 Task: Open Card Scuba Diving Review in Board Sales Team Incentive Programs to Workspace Content Management Systems and add a team member Softage.2@softage.net, a label Yellow, a checklist Boating, an attachment from your google drive, a color Yellow and finally, add a card description 'Plan and execute company team-building retreat with a focus on personal growth' and a comment 'Let us make sure we have a clear understanding of the resources and budget available for this task, ensuring that we can execute it effectively.'. Add a start date 'Jan 02, 1900' with a due date 'Jan 09, 1900'
Action: Mouse moved to (81, 341)
Screenshot: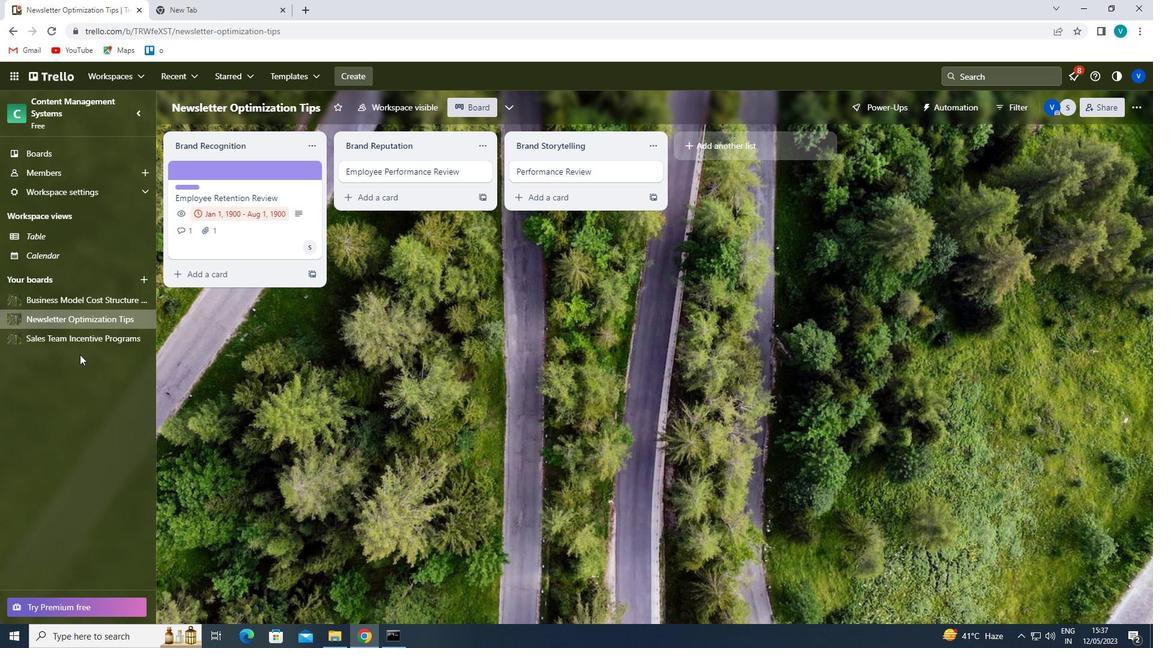 
Action: Mouse pressed left at (81, 341)
Screenshot: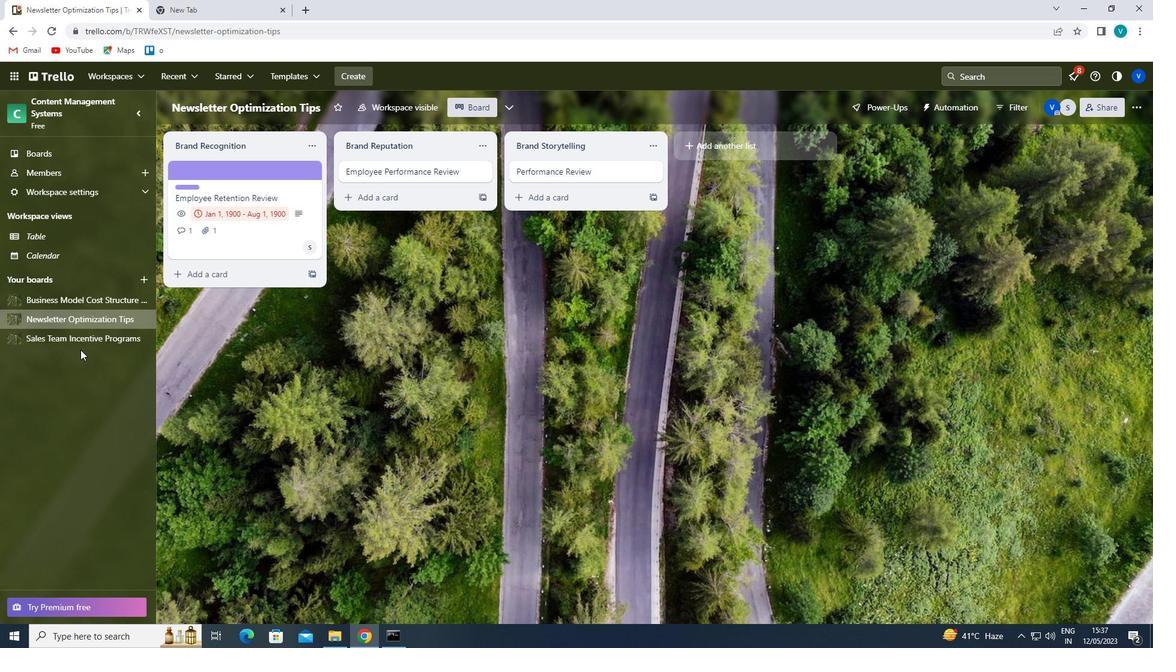 
Action: Mouse moved to (239, 171)
Screenshot: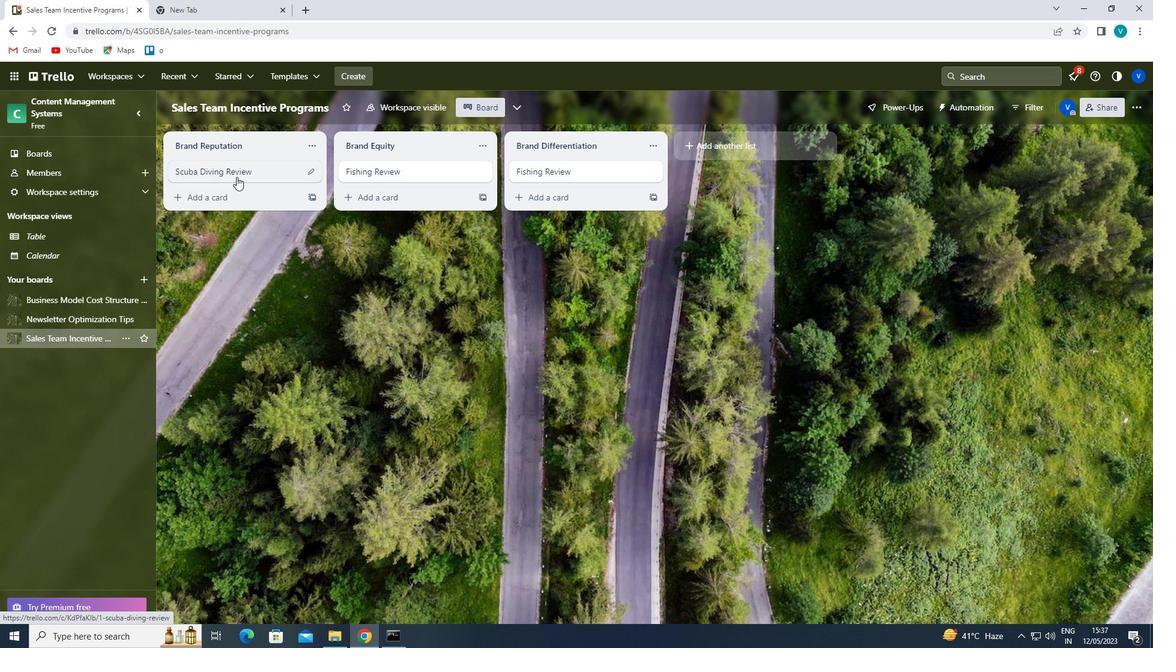 
Action: Mouse pressed left at (239, 171)
Screenshot: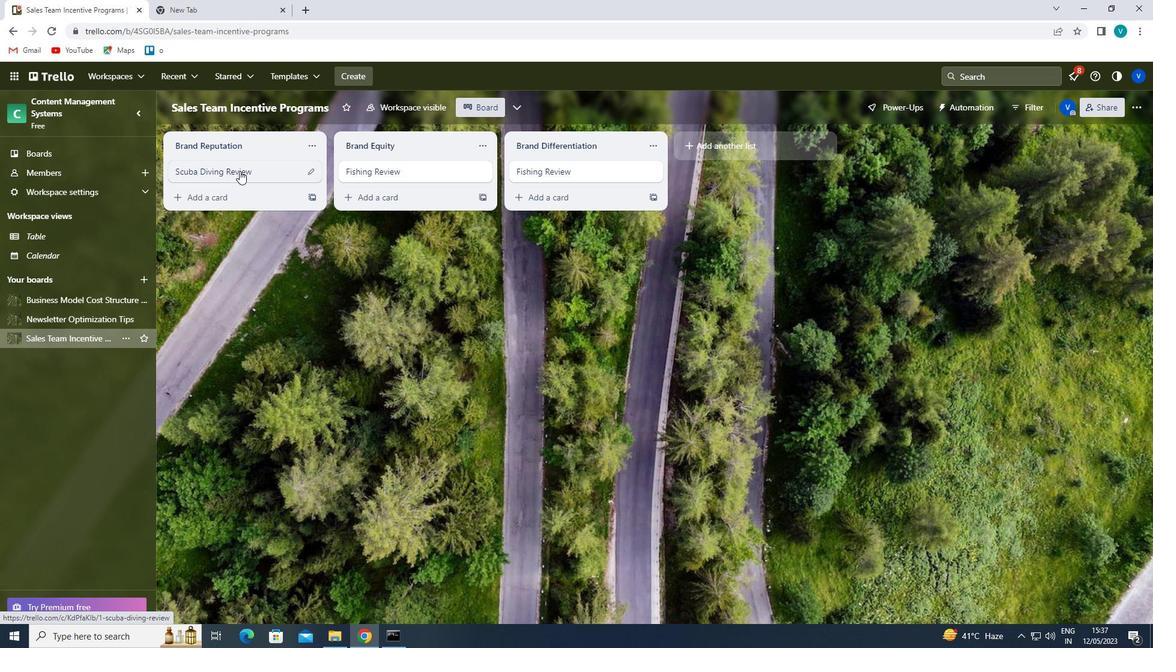 
Action: Mouse moved to (717, 168)
Screenshot: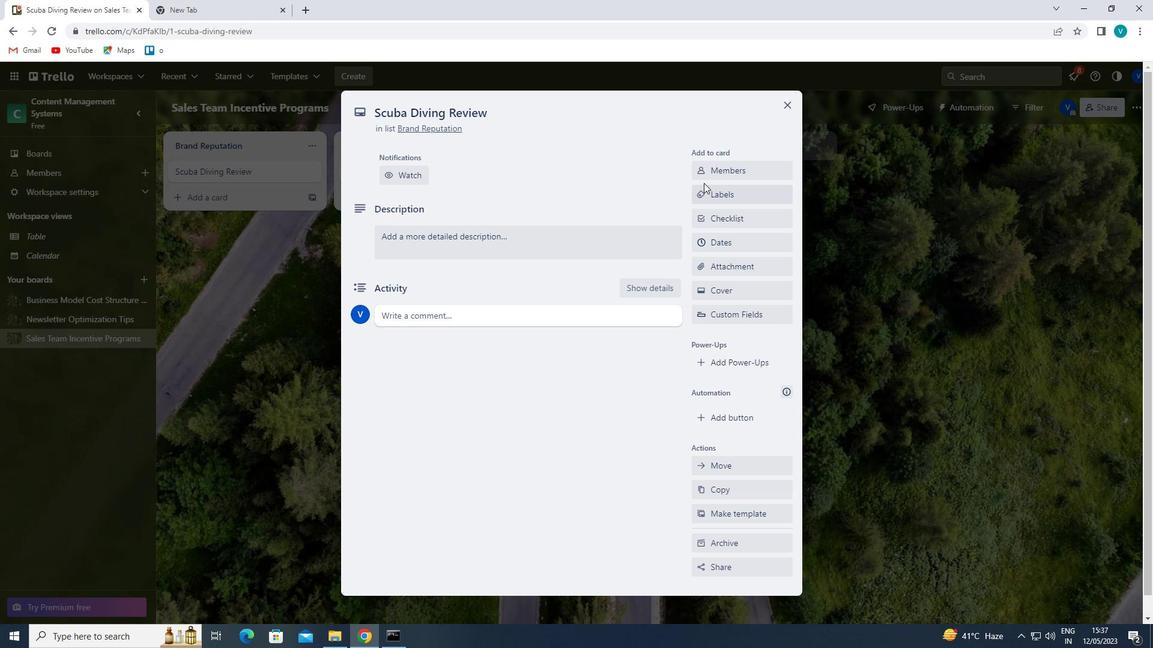
Action: Mouse pressed left at (717, 168)
Screenshot: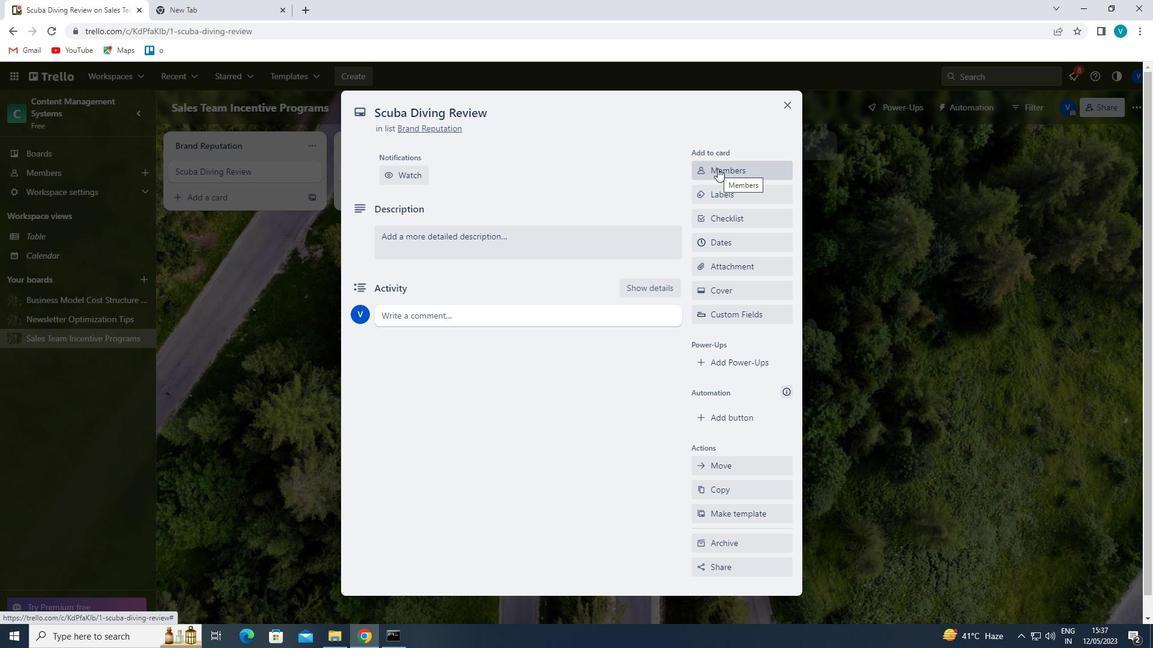 
Action: Mouse moved to (719, 221)
Screenshot: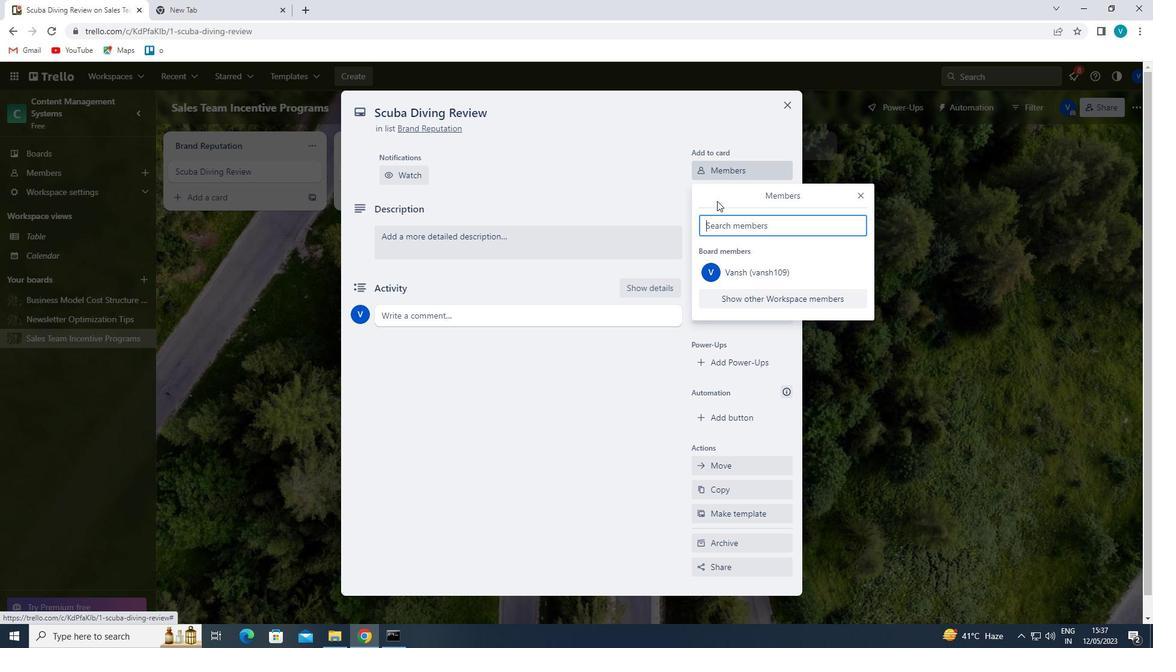 
Action: Mouse pressed left at (719, 221)
Screenshot: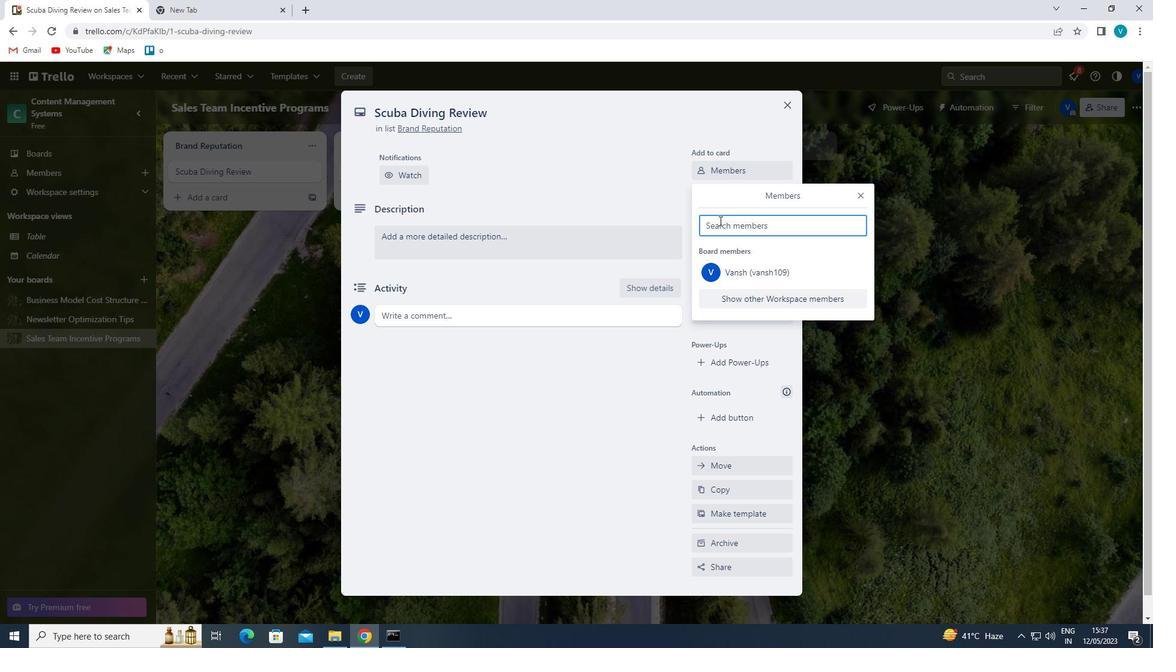 
Action: Key pressed <Key.shift>SOFTAGE.
Screenshot: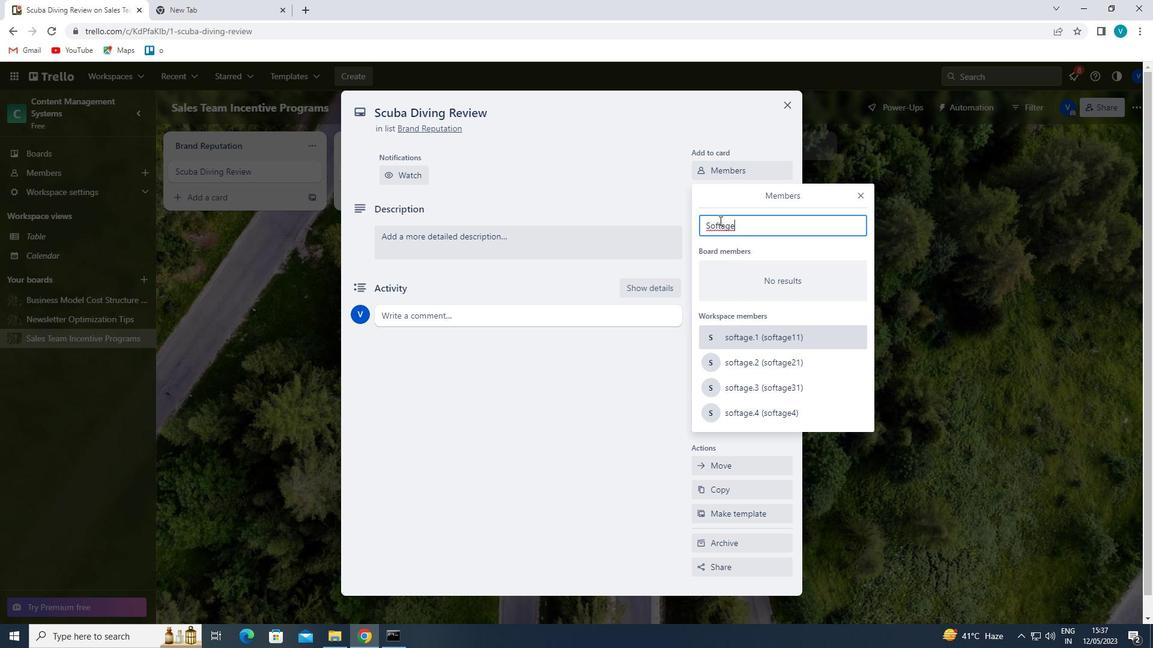 
Action: Mouse moved to (789, 361)
Screenshot: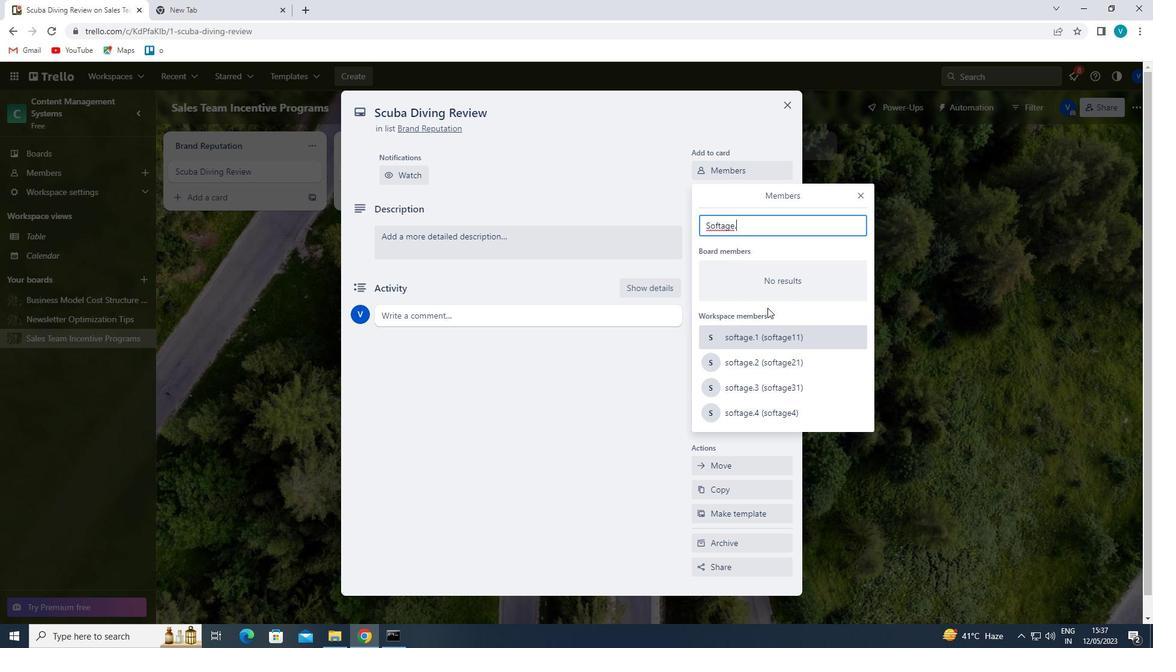 
Action: Mouse pressed left at (789, 361)
Screenshot: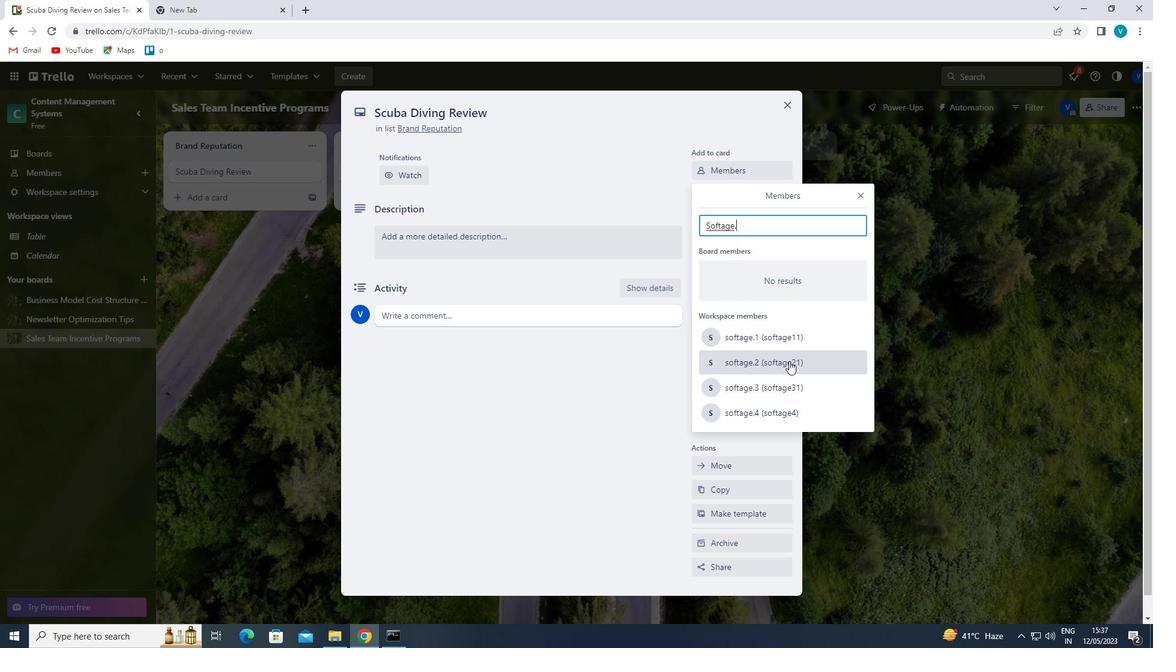 
Action: Mouse moved to (856, 195)
Screenshot: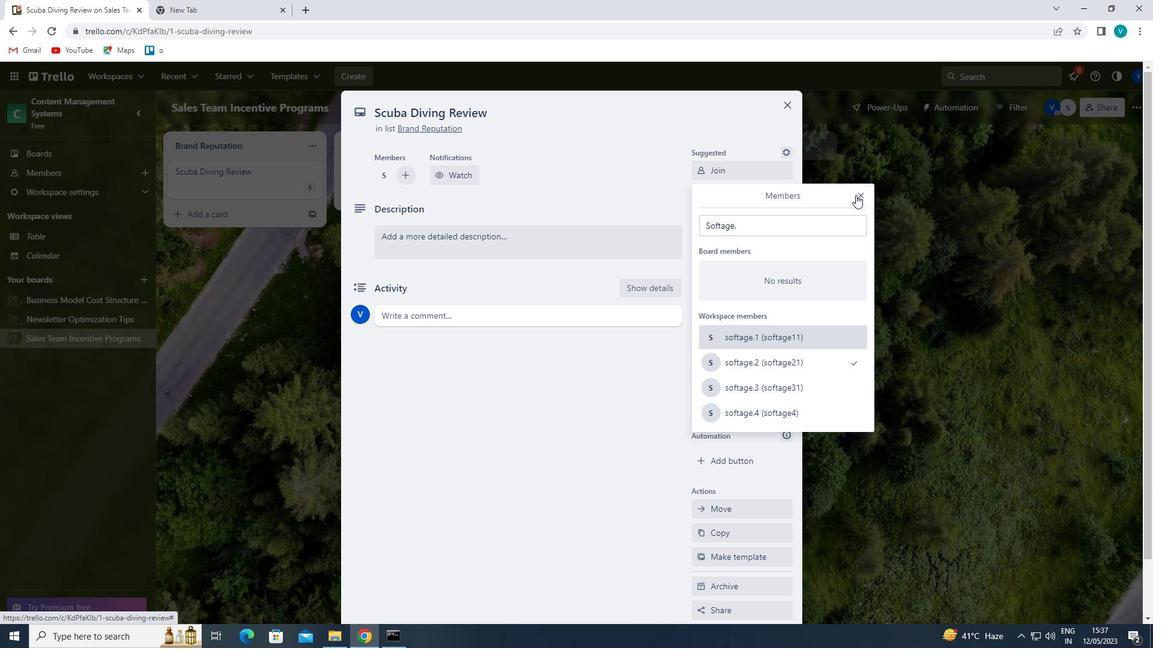 
Action: Mouse pressed left at (856, 195)
Screenshot: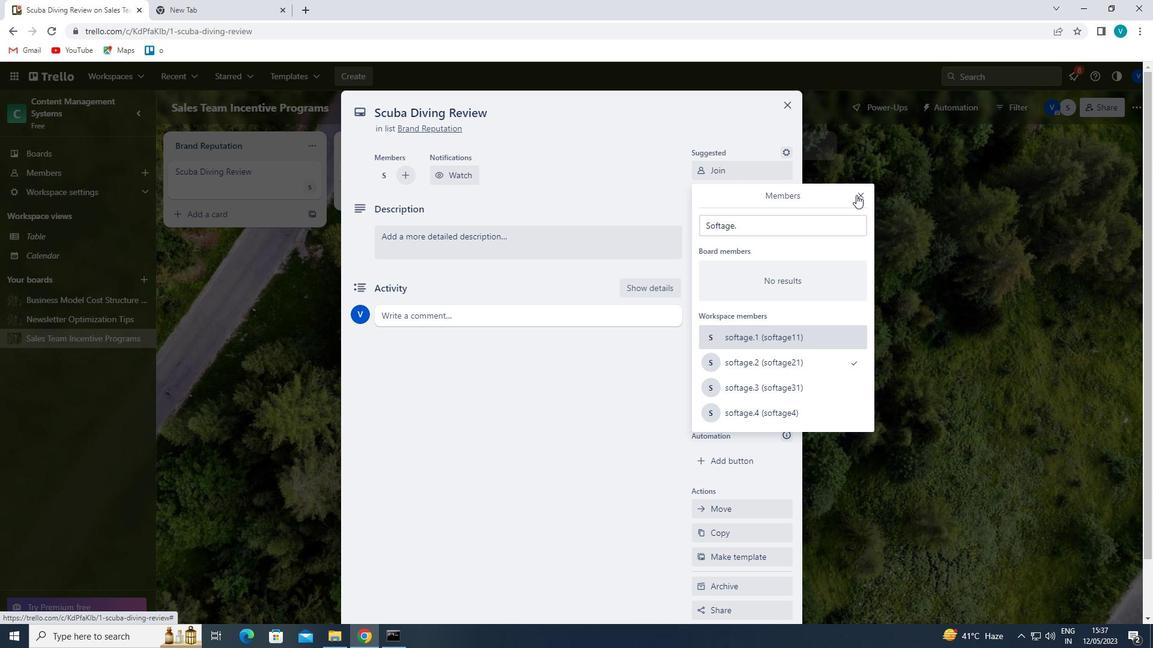 
Action: Mouse moved to (744, 235)
Screenshot: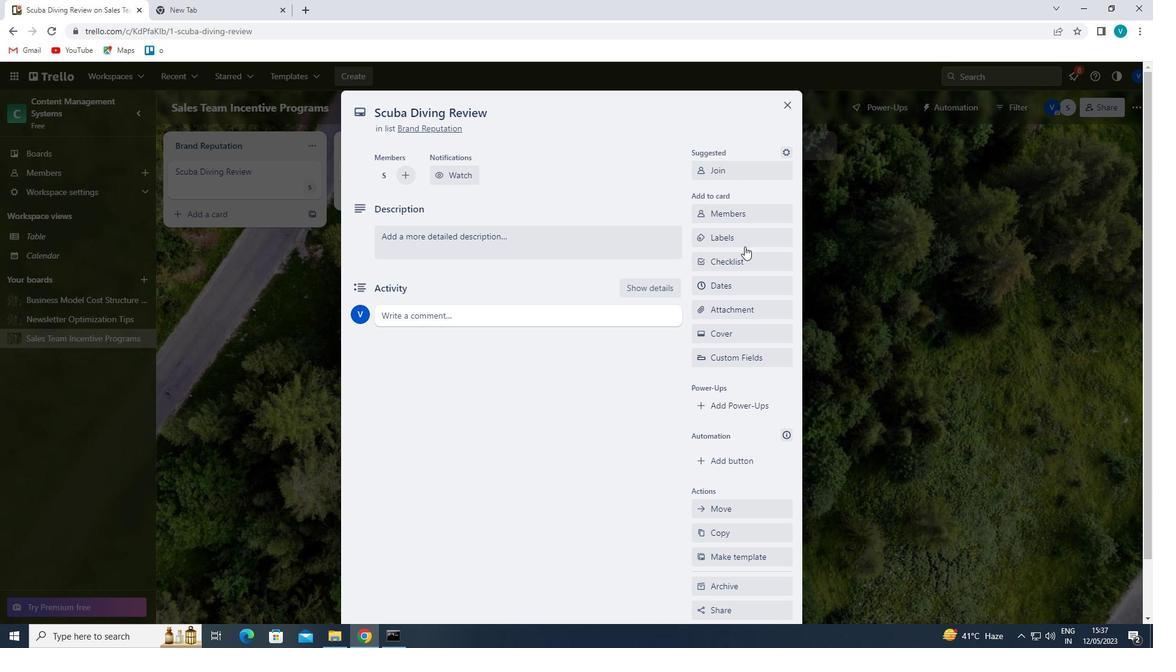 
Action: Mouse pressed left at (744, 235)
Screenshot: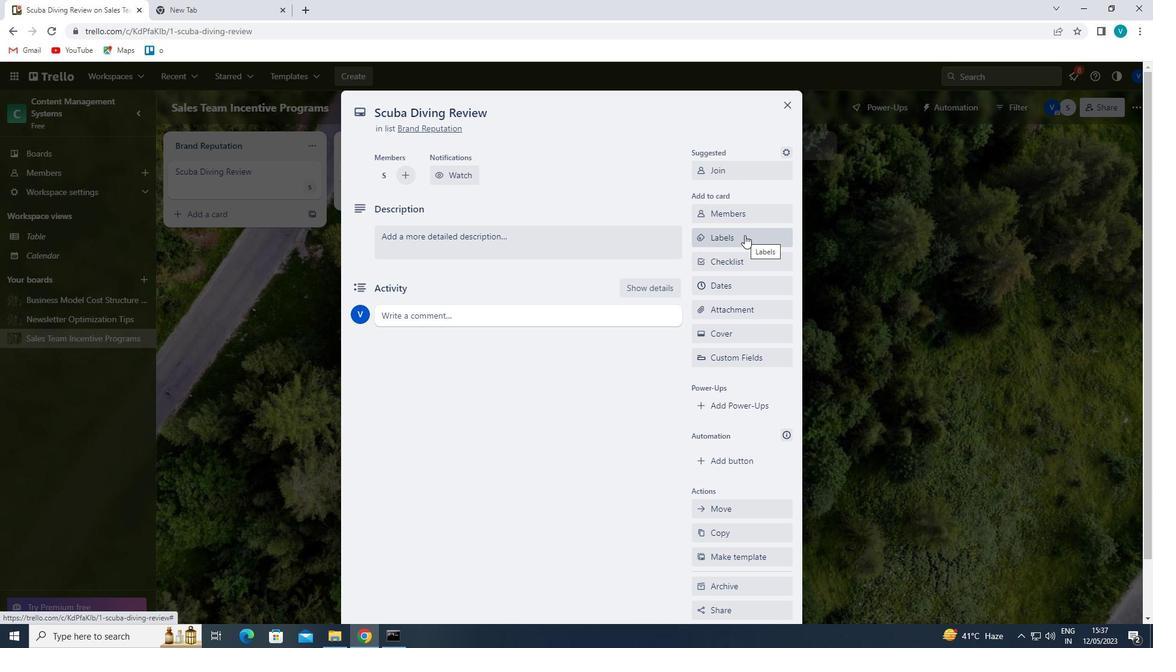 
Action: Mouse moved to (760, 358)
Screenshot: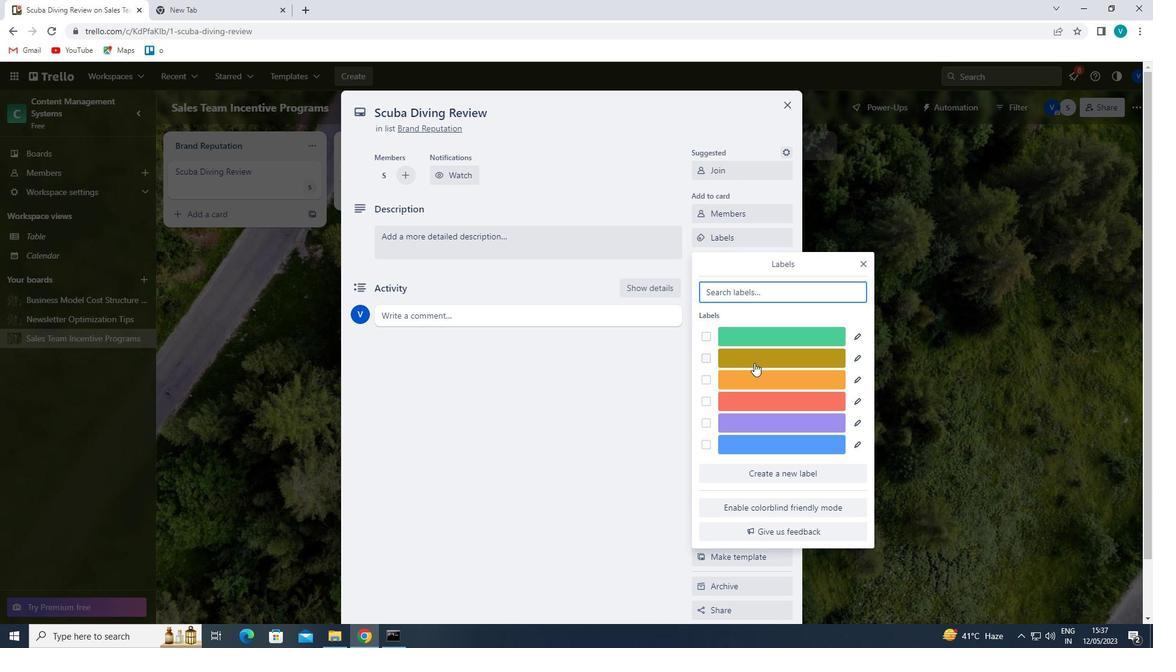 
Action: Mouse pressed left at (760, 358)
Screenshot: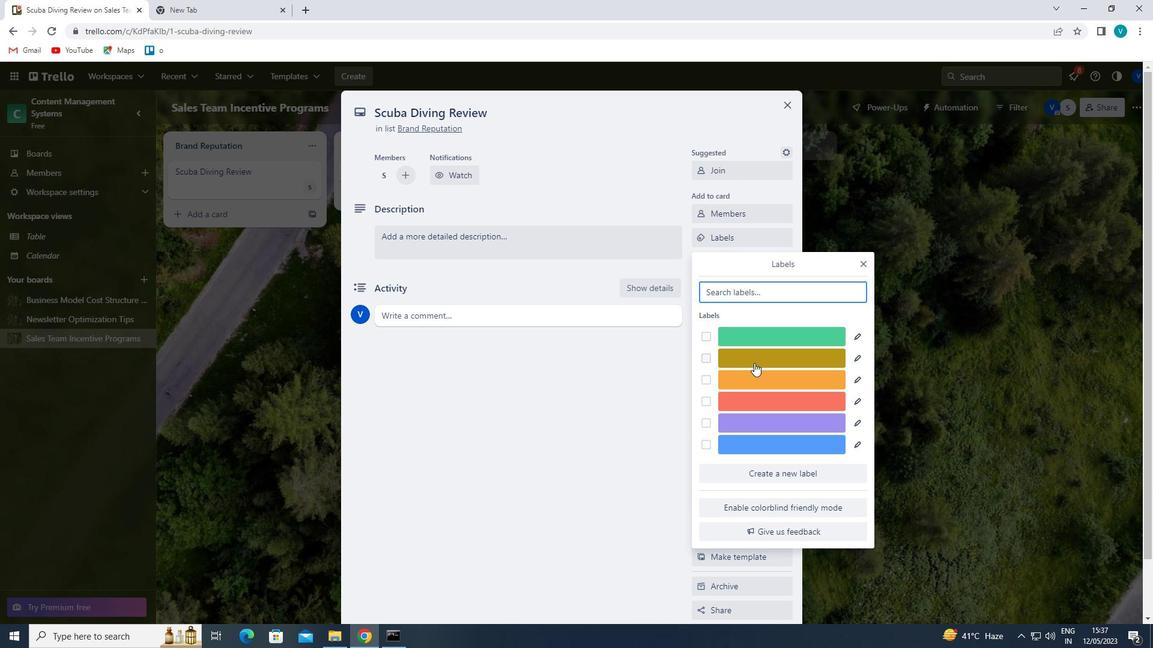
Action: Mouse moved to (860, 263)
Screenshot: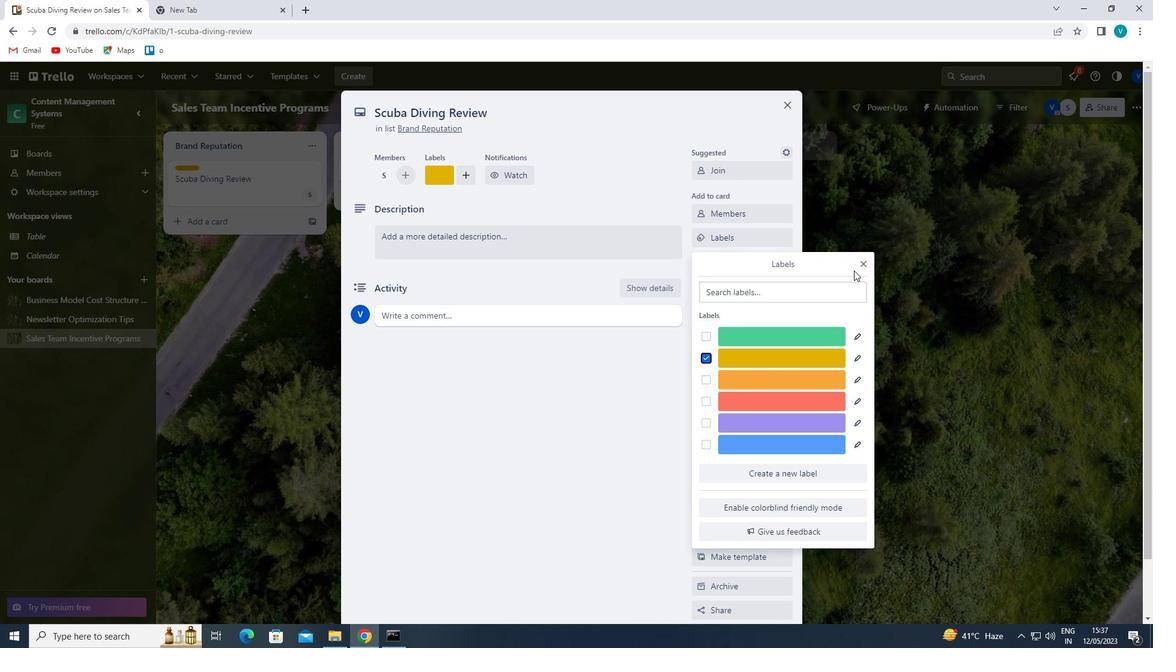 
Action: Mouse pressed left at (860, 263)
Screenshot: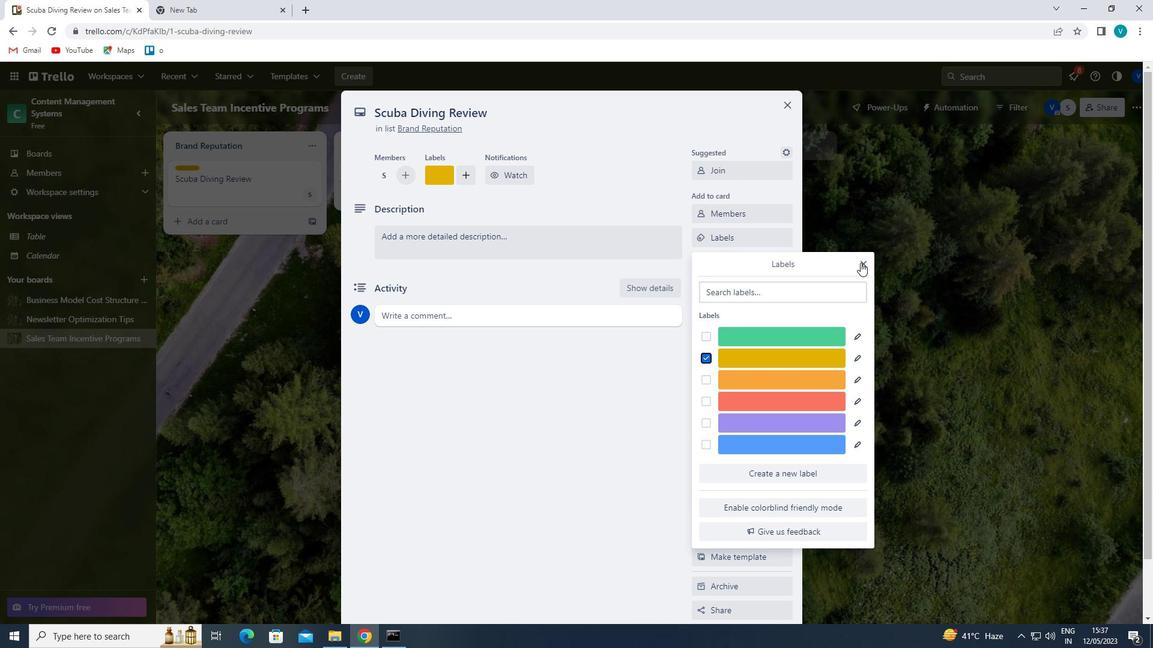 
Action: Mouse moved to (752, 264)
Screenshot: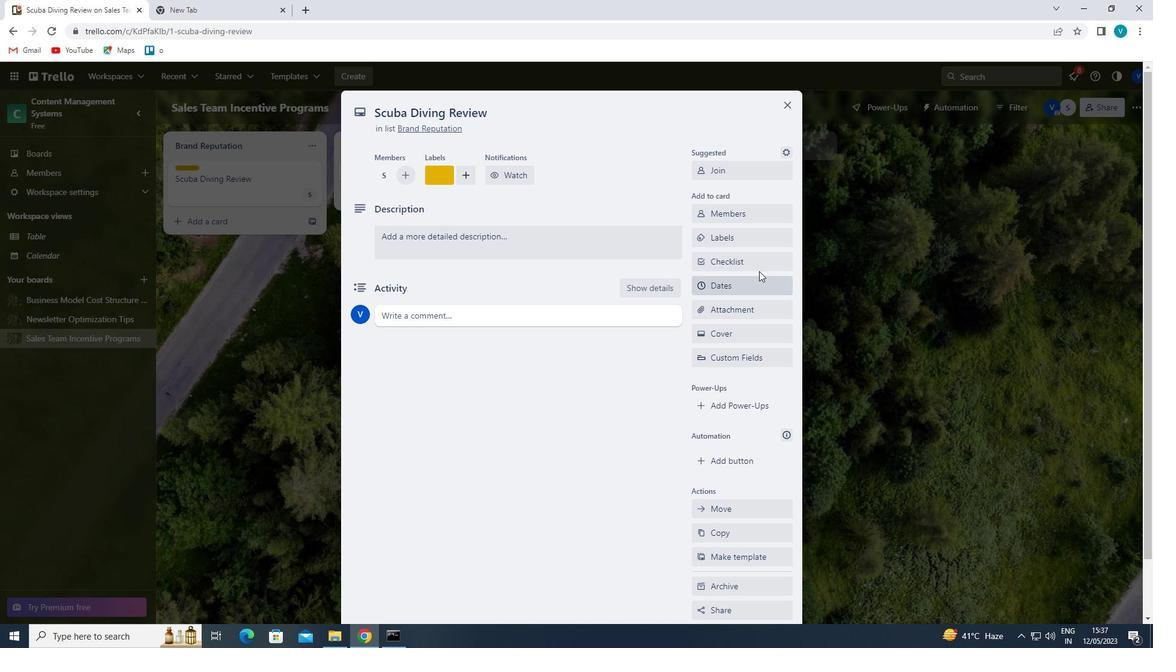 
Action: Mouse pressed left at (752, 264)
Screenshot: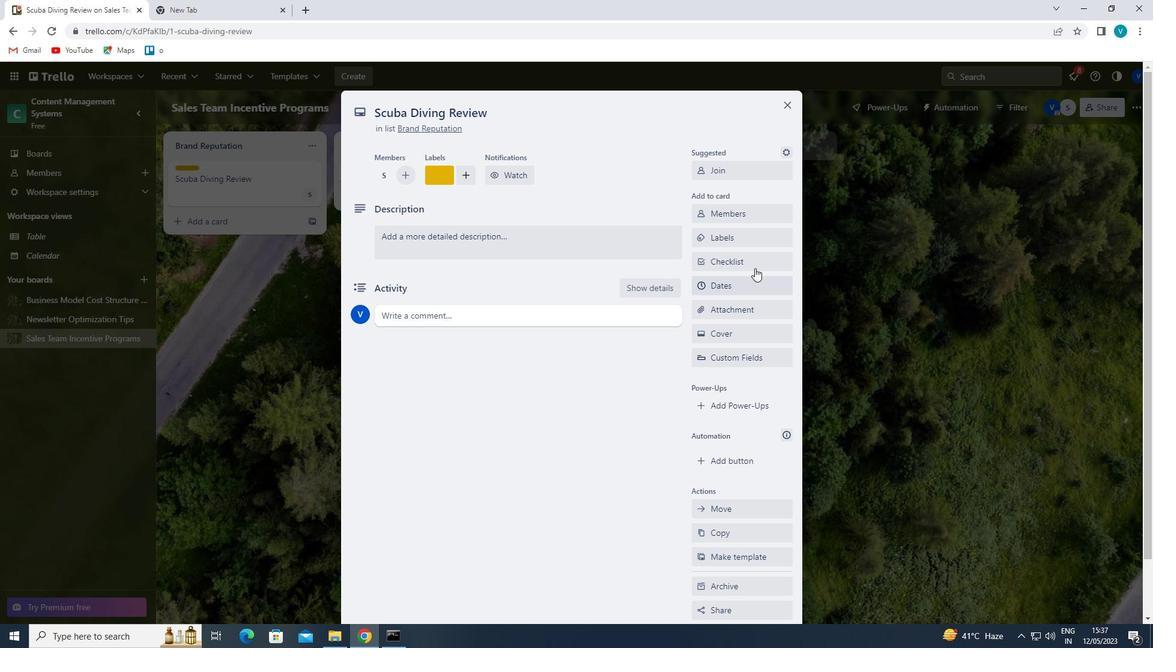 
Action: Key pressed <Key.shift>BOATING
Screenshot: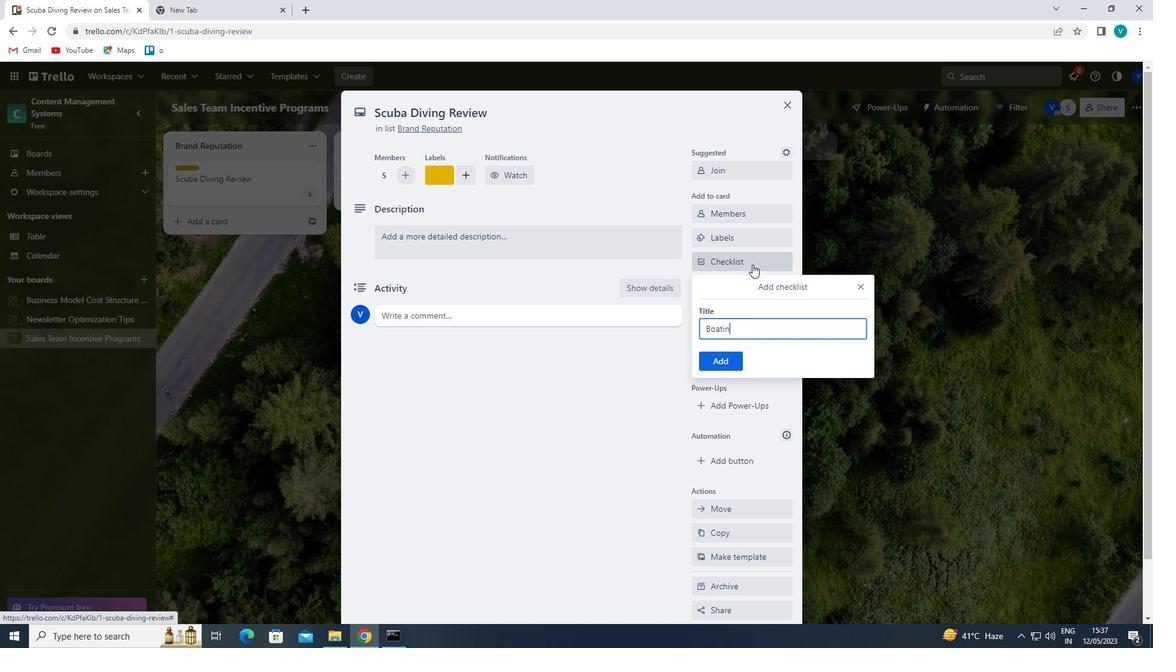 
Action: Mouse moved to (726, 353)
Screenshot: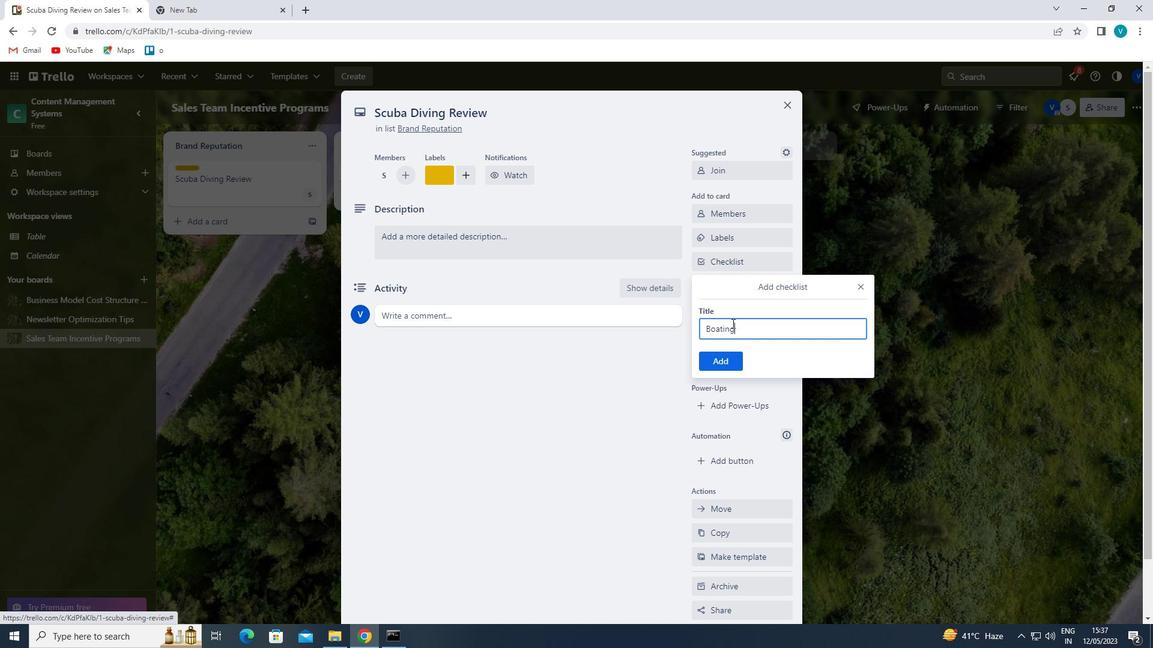 
Action: Mouse pressed left at (726, 353)
Screenshot: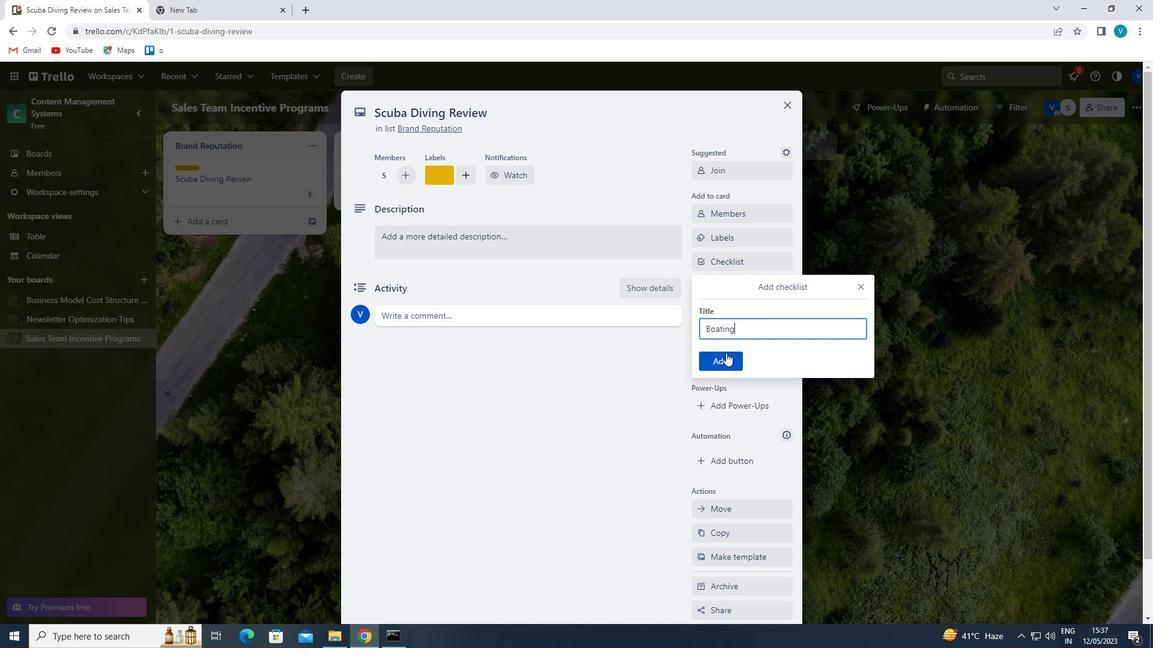 
Action: Mouse moved to (738, 308)
Screenshot: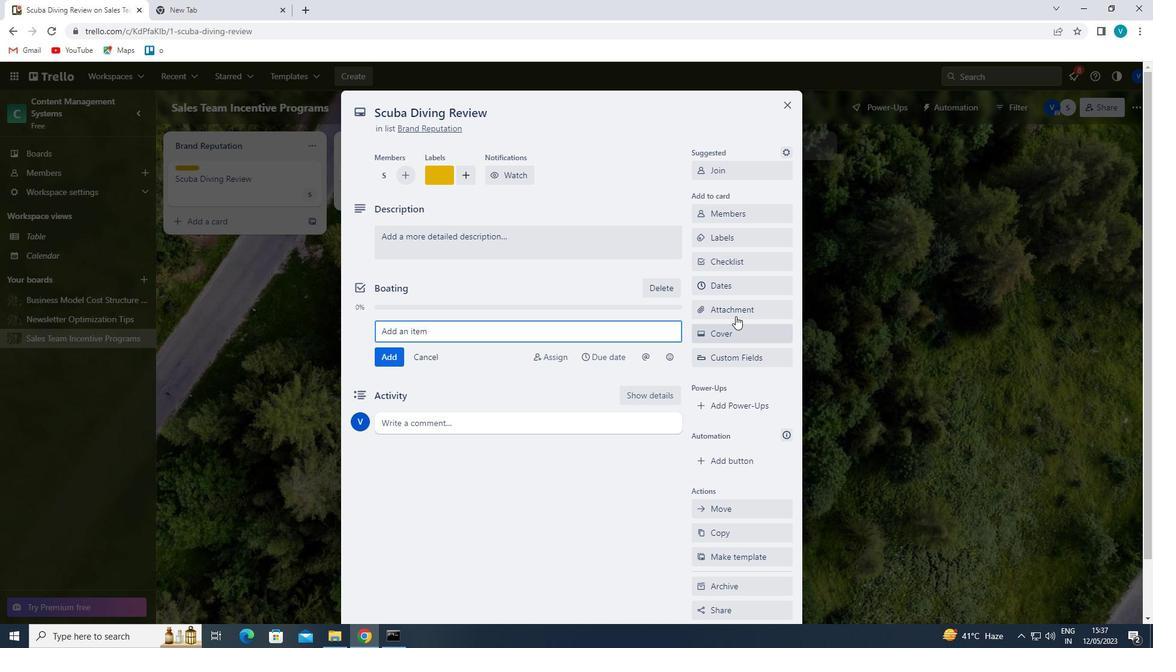 
Action: Mouse pressed left at (738, 308)
Screenshot: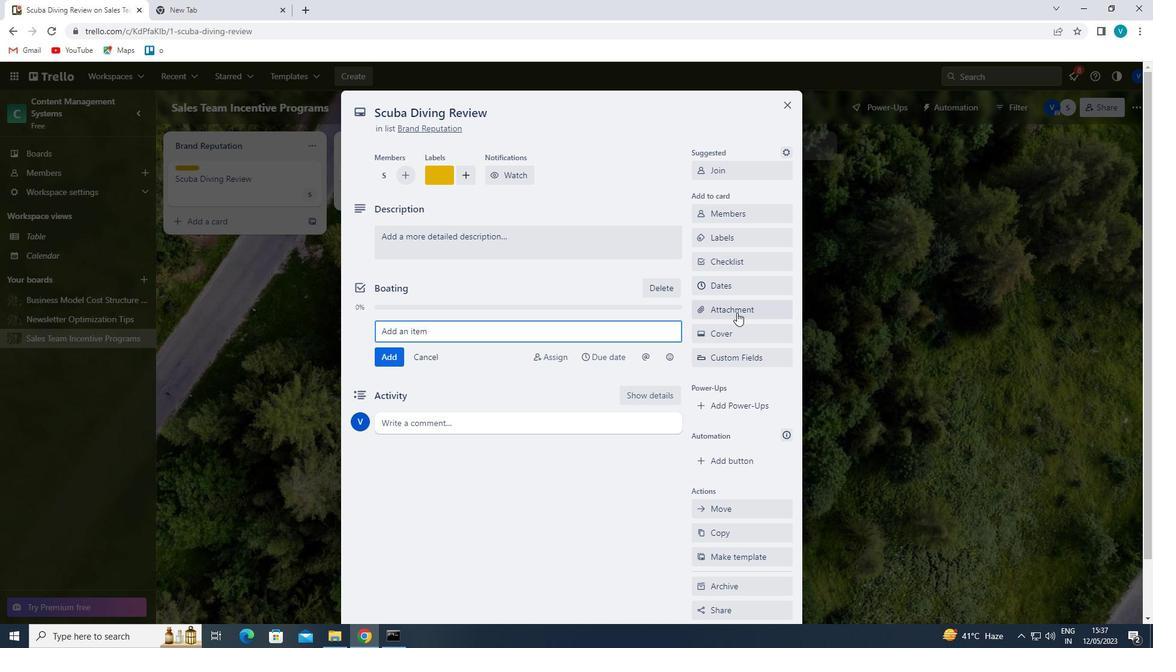 
Action: Mouse moved to (732, 403)
Screenshot: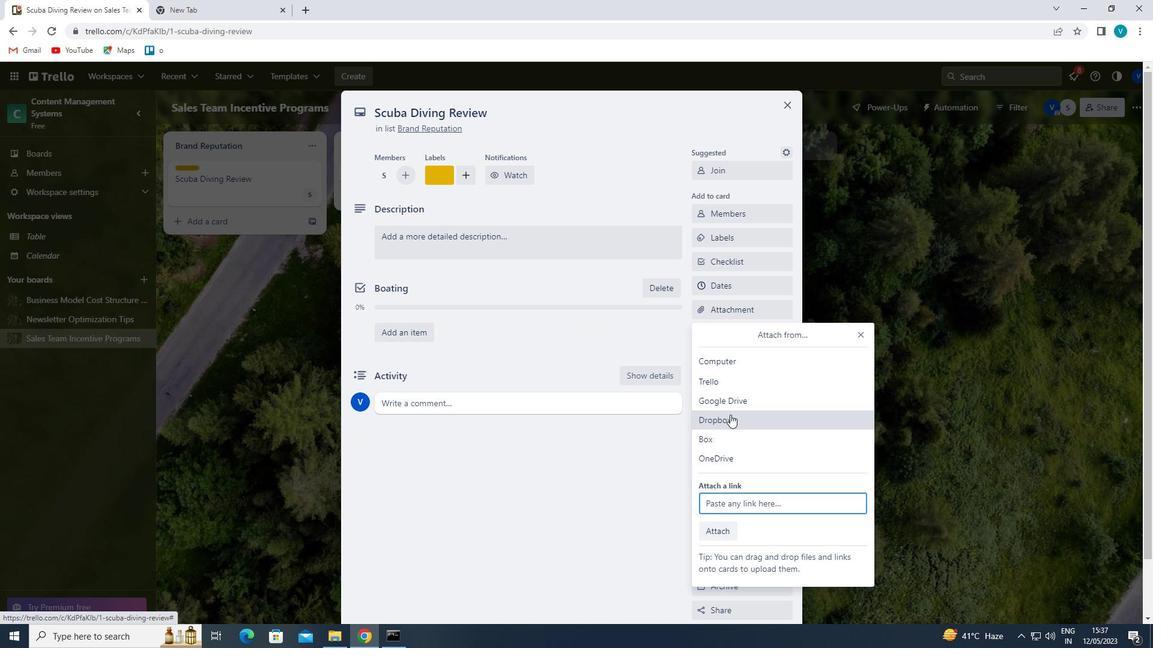 
Action: Mouse pressed left at (732, 403)
Screenshot: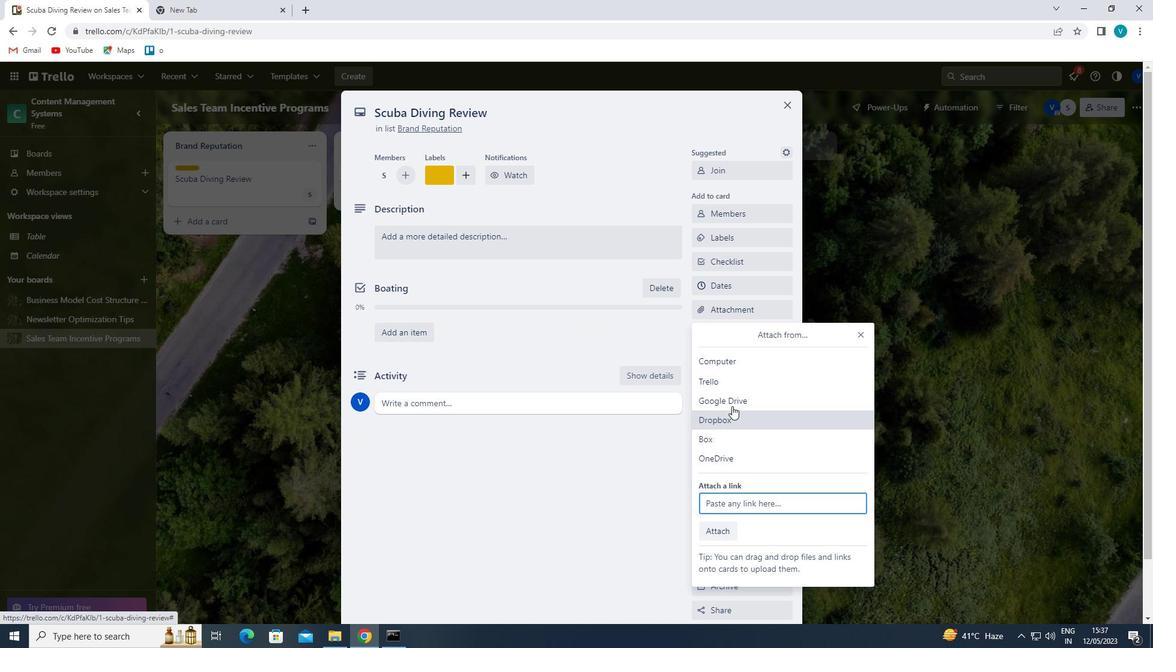 
Action: Mouse moved to (698, 338)
Screenshot: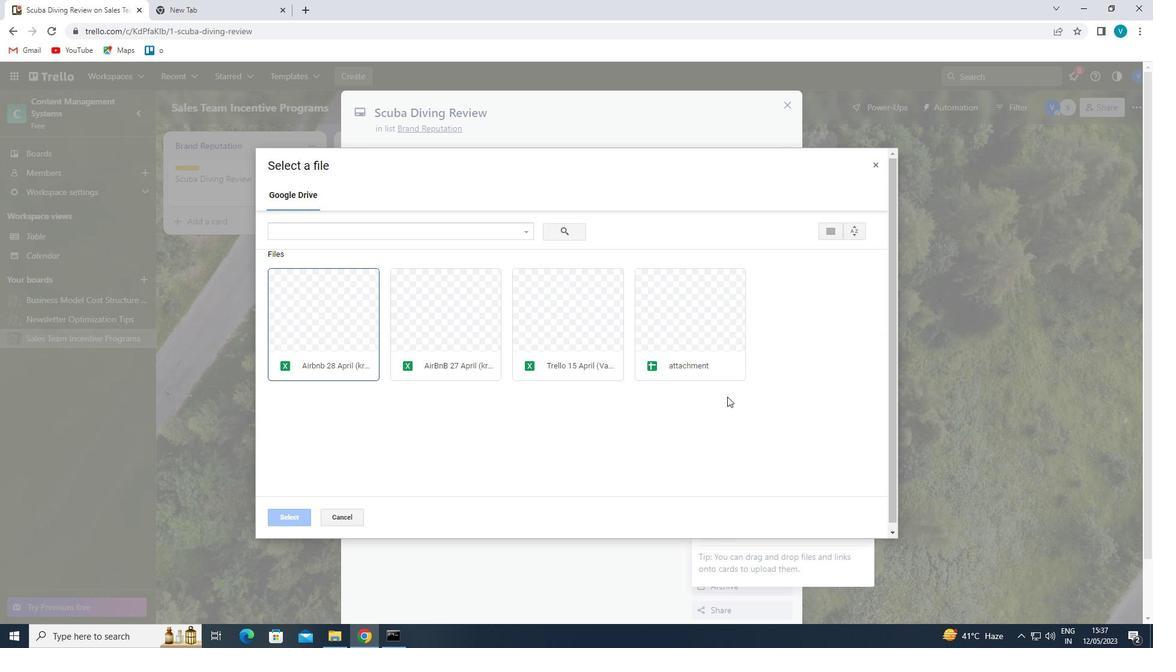 
Action: Mouse pressed left at (698, 338)
Screenshot: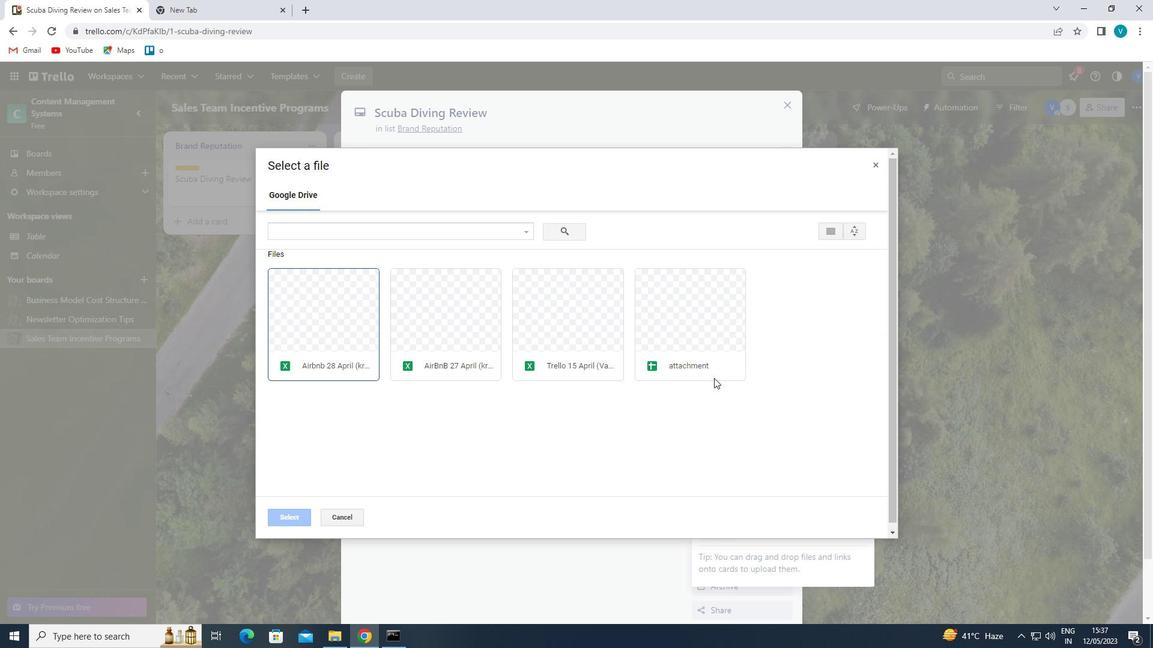 
Action: Mouse moved to (297, 514)
Screenshot: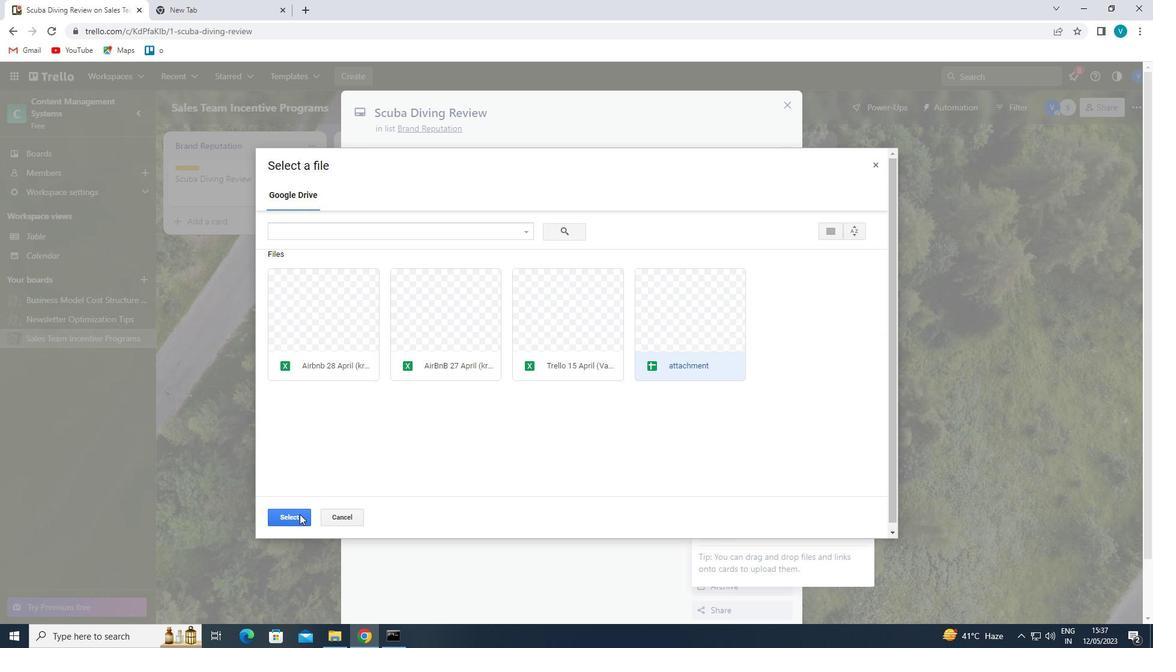
Action: Mouse pressed left at (297, 514)
Screenshot: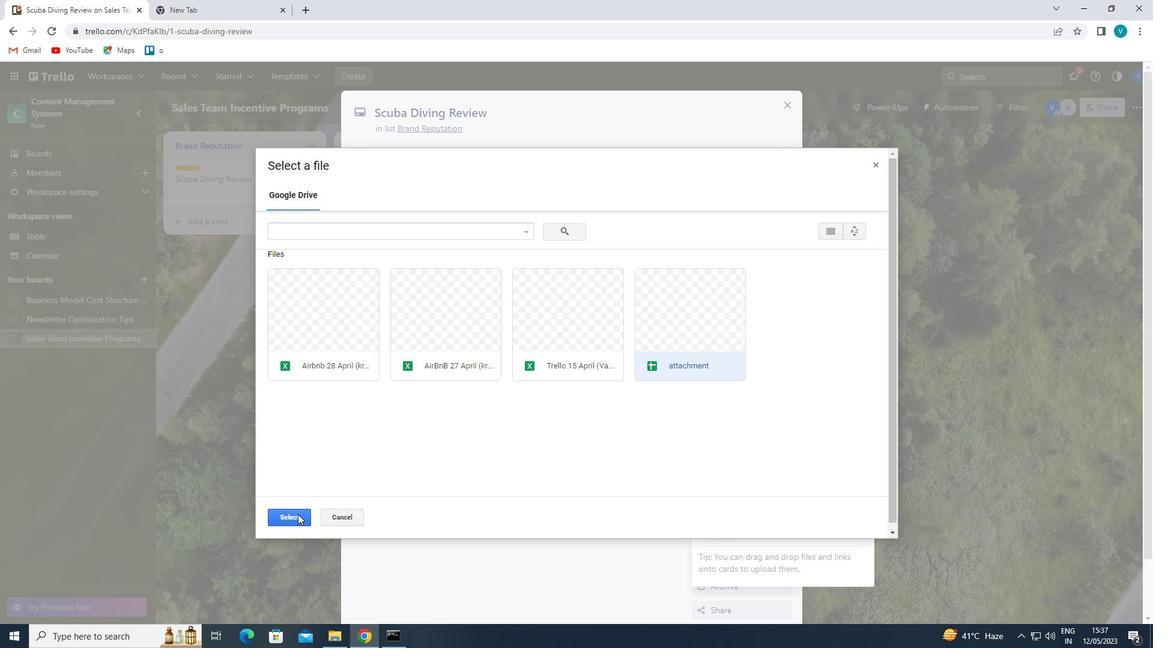 
Action: Mouse moved to (738, 337)
Screenshot: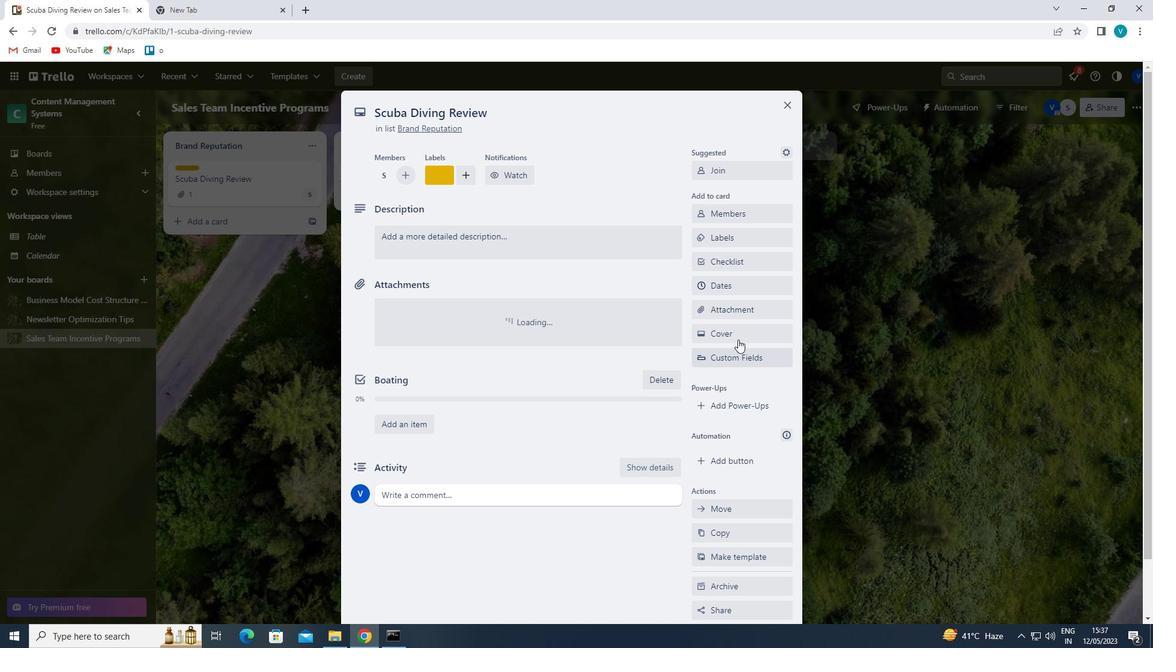 
Action: Mouse pressed left at (738, 337)
Screenshot: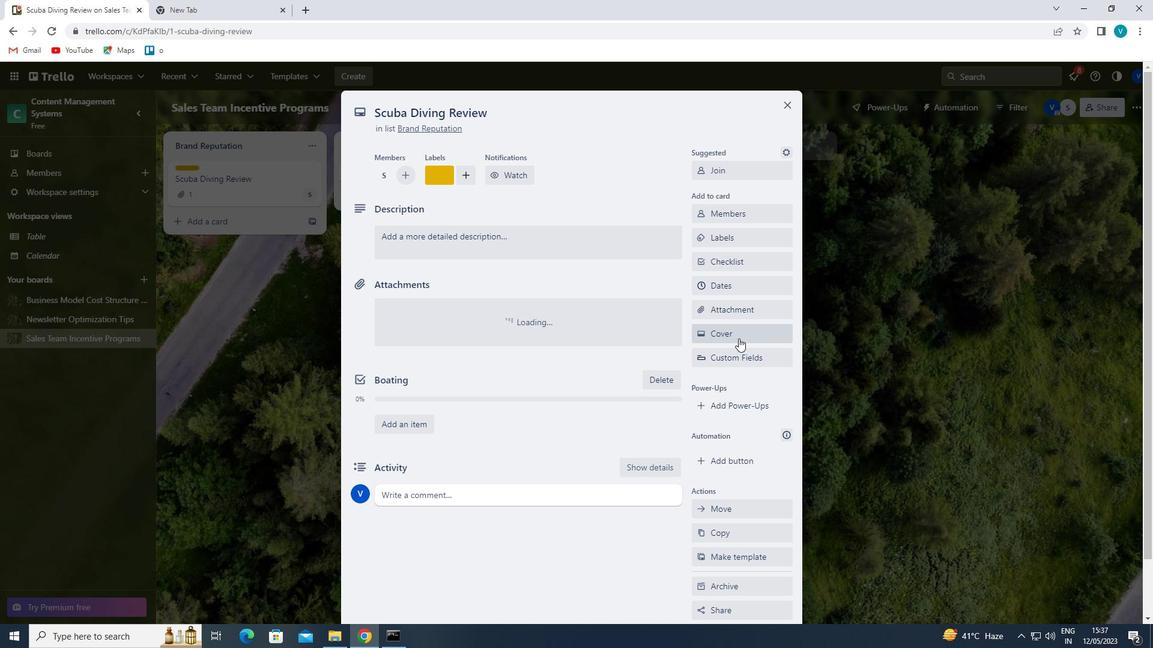 
Action: Mouse moved to (743, 377)
Screenshot: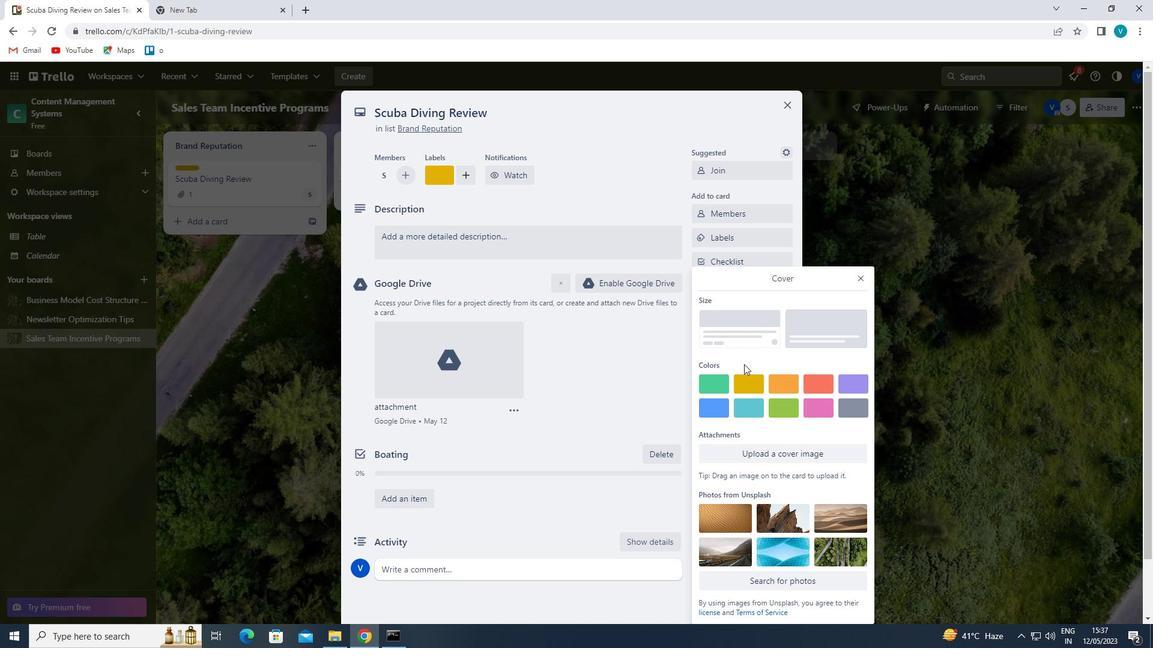 
Action: Mouse pressed left at (743, 377)
Screenshot: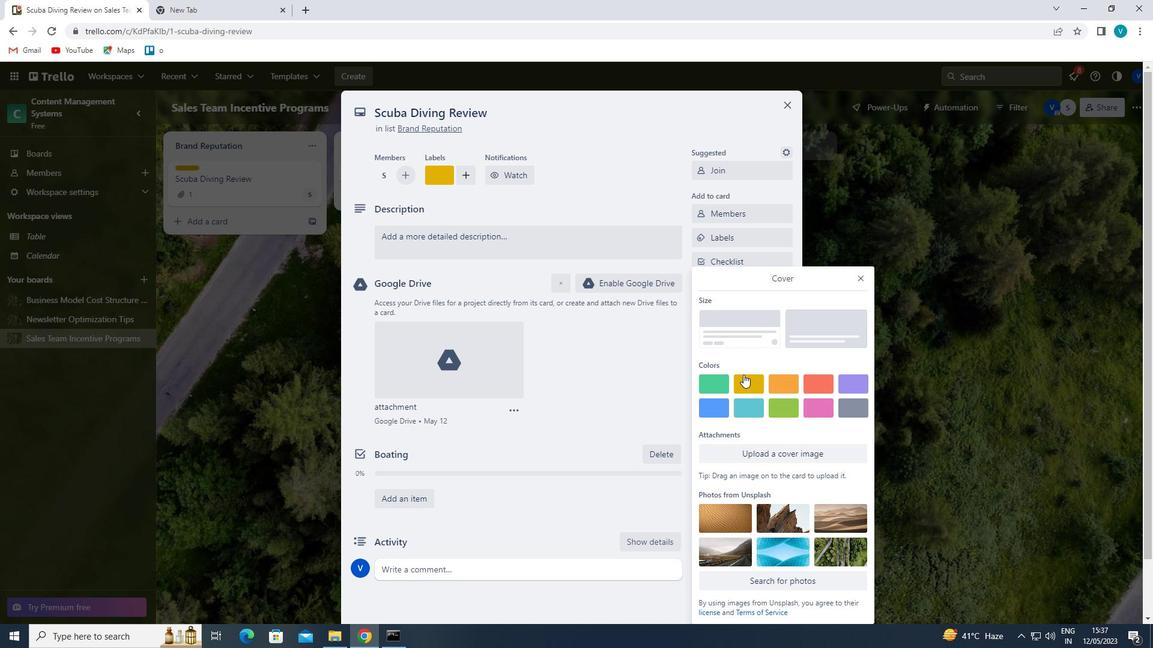 
Action: Mouse moved to (860, 255)
Screenshot: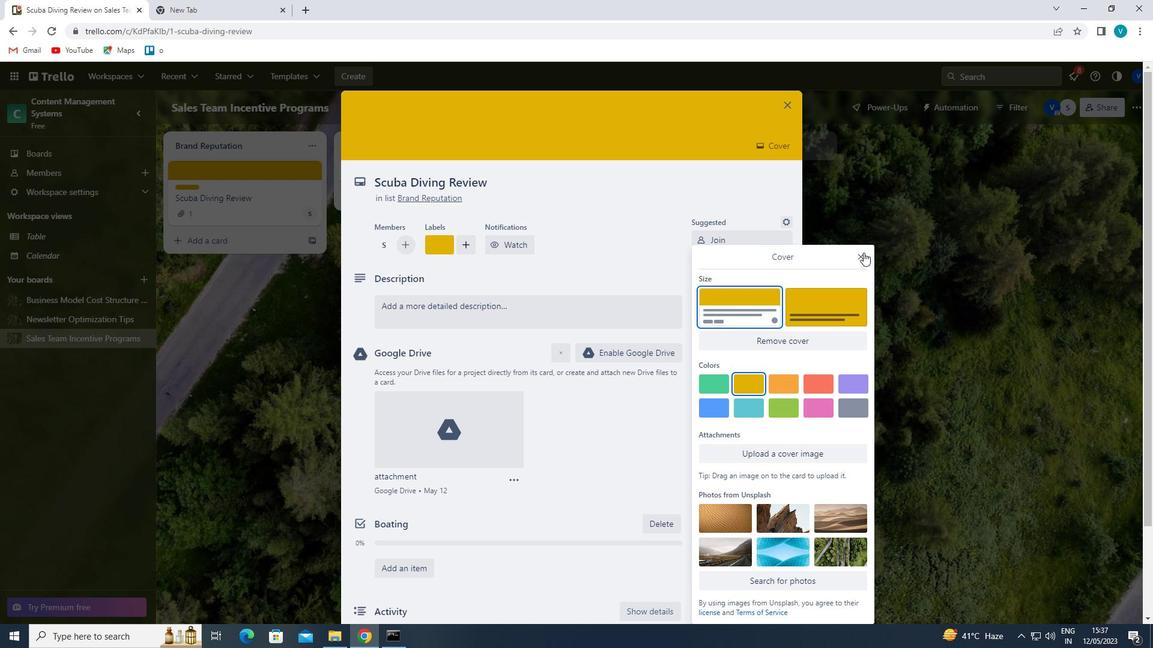 
Action: Mouse pressed left at (860, 255)
Screenshot: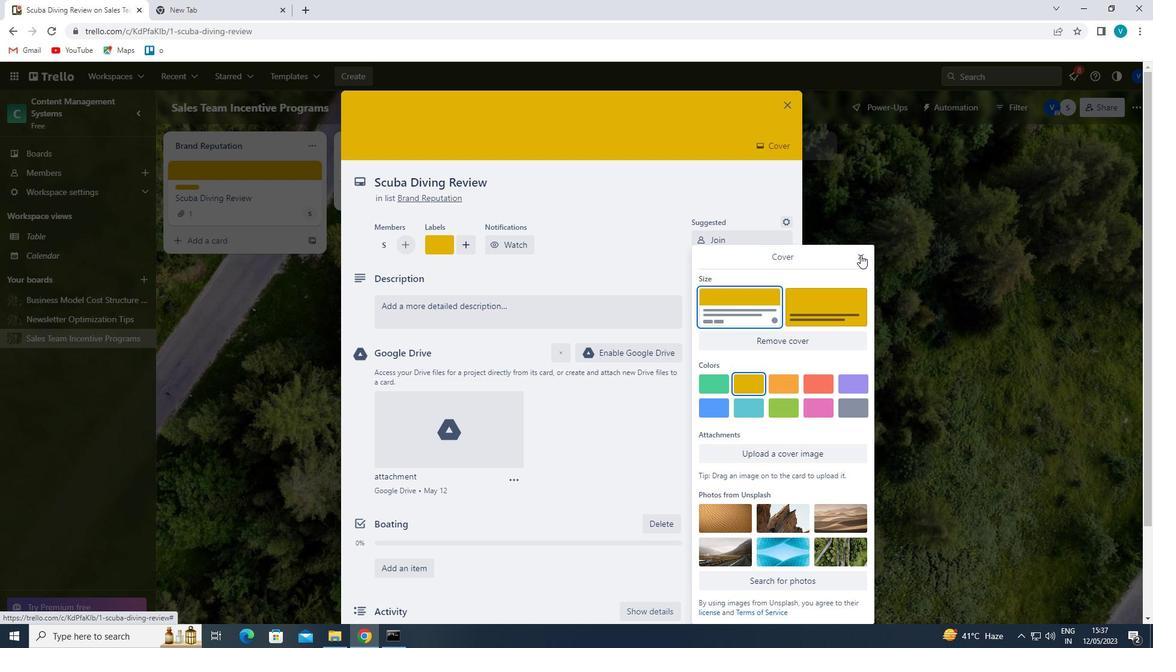 
Action: Mouse moved to (504, 308)
Screenshot: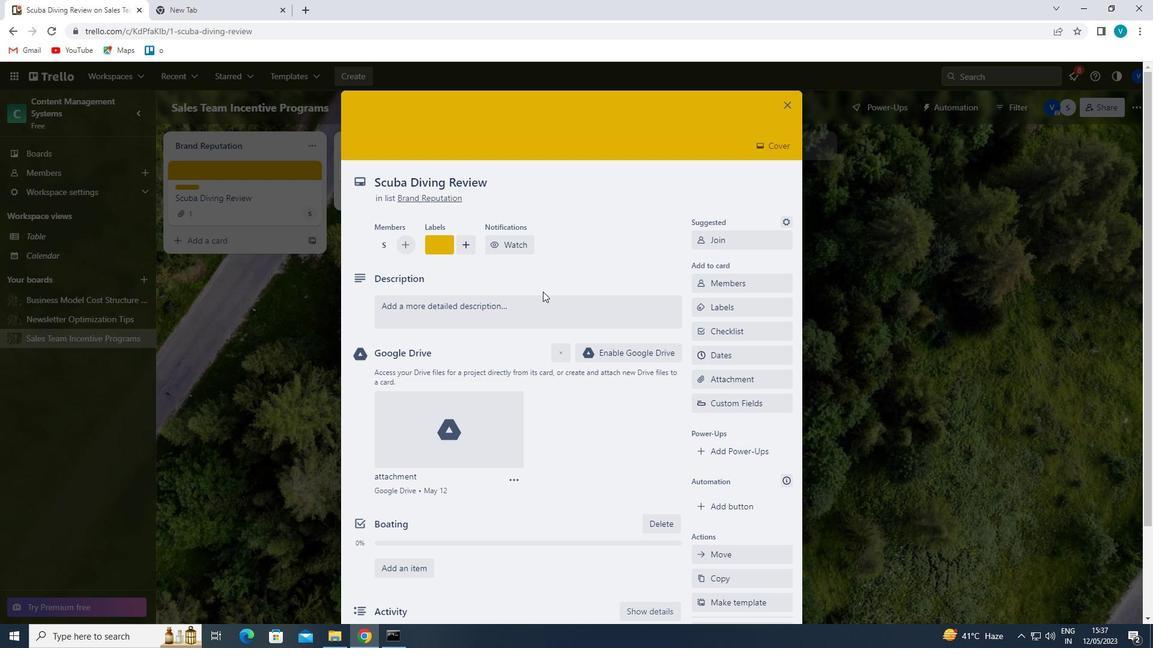 
Action: Mouse pressed left at (504, 308)
Screenshot: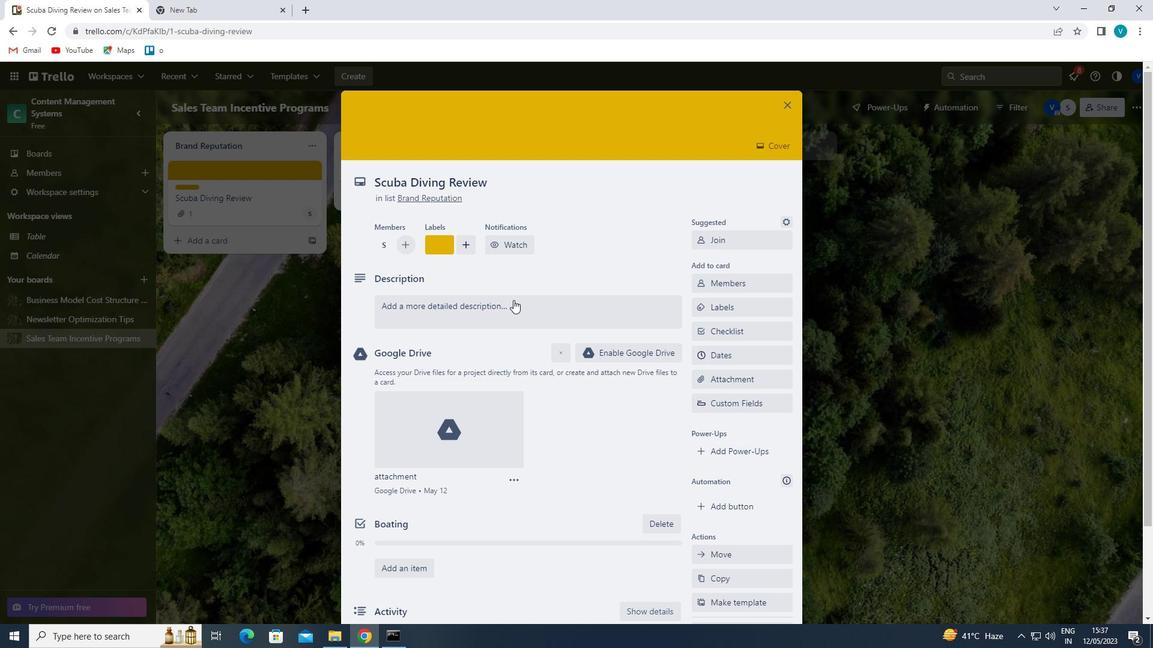 
Action: Key pressed '<Key.shift>PLAN<Key.space>AND<Key.space>EXECUTE<Key.space>COMPANY<Key.space>TEAM-BUILDING<Key.space>RETREAT<Key.space>WITH<Key.space>A<Key.space>FOCUS<Key.space>ON<Key.space>PERSONAL<Key.space>GROWTH<Key.space>'<Key.left><Key.backspace>
Screenshot: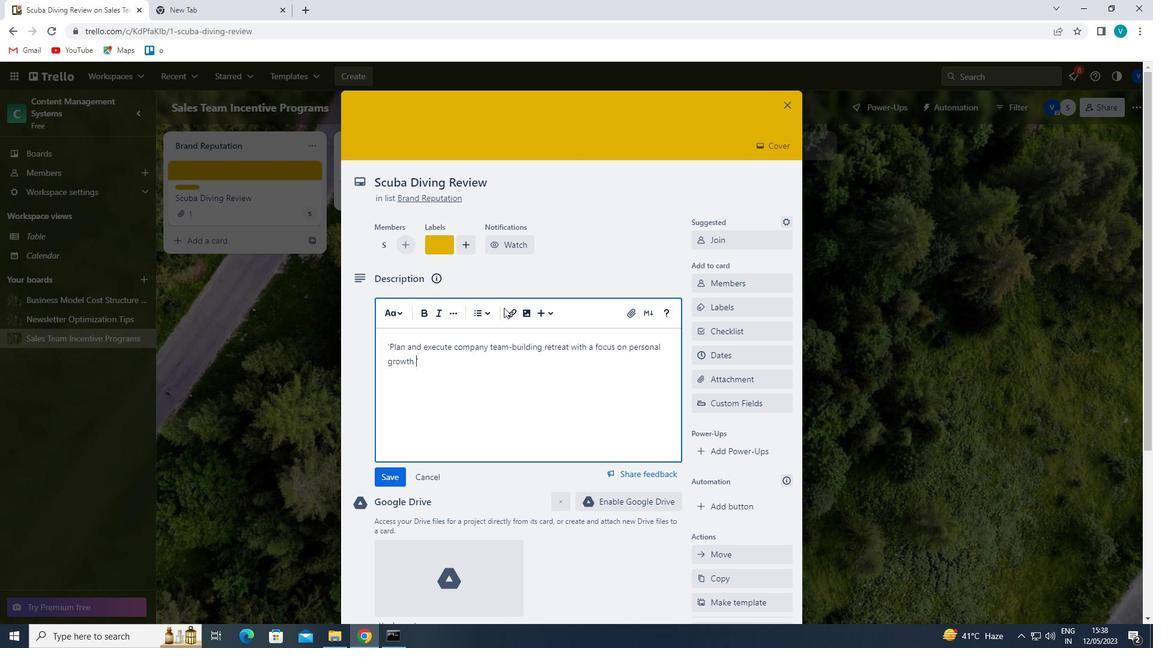 
Action: Mouse moved to (389, 471)
Screenshot: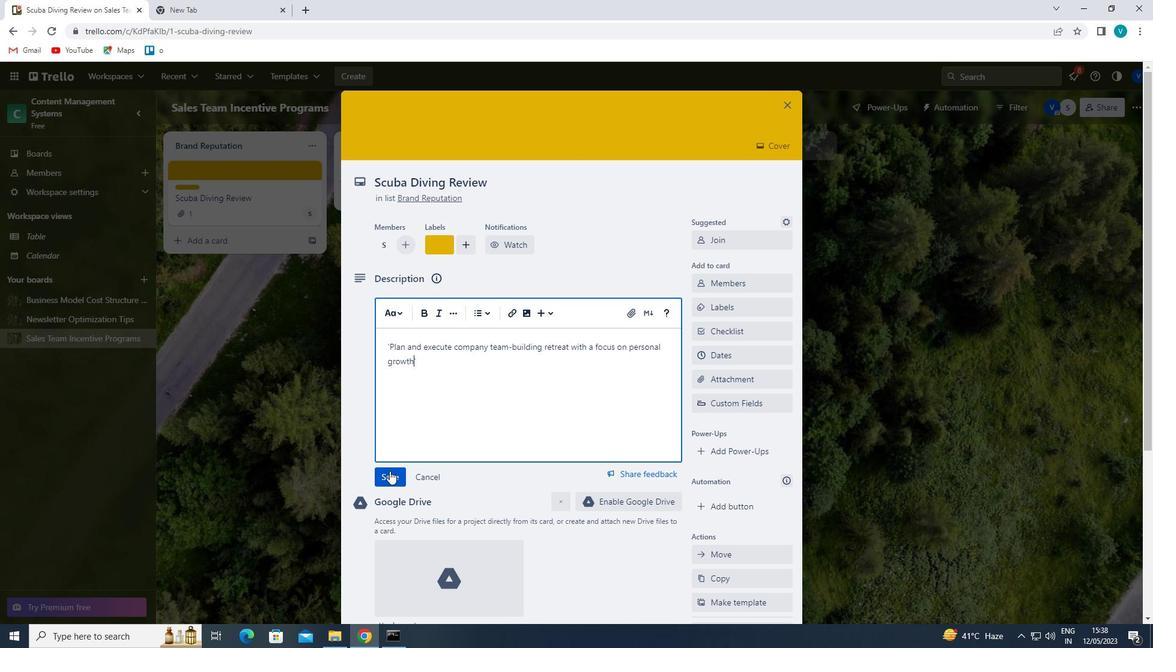 
Action: Mouse pressed left at (389, 471)
Screenshot: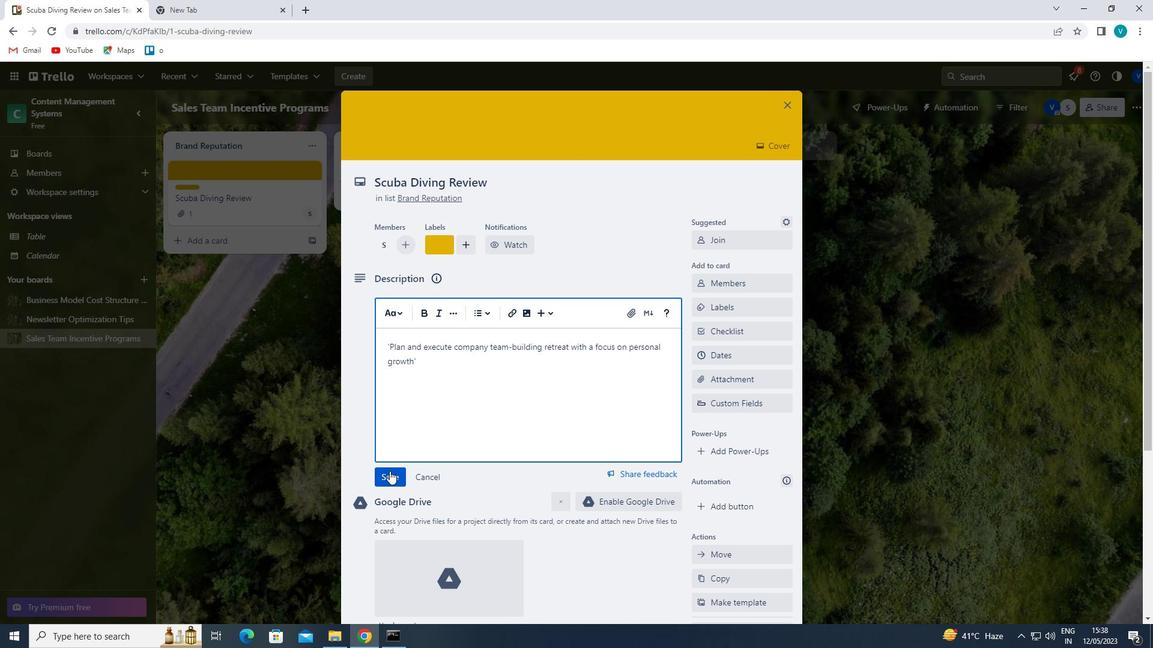 
Action: Mouse scrolled (389, 470) with delta (0, 0)
Screenshot: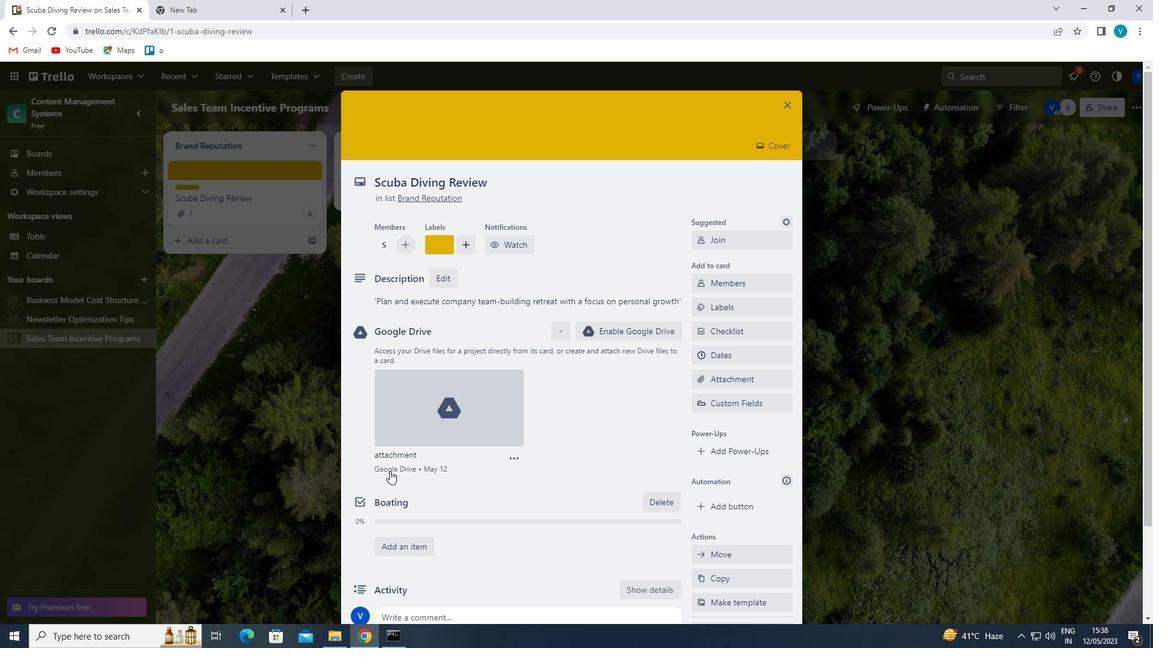 
Action: Mouse scrolled (389, 470) with delta (0, 0)
Screenshot: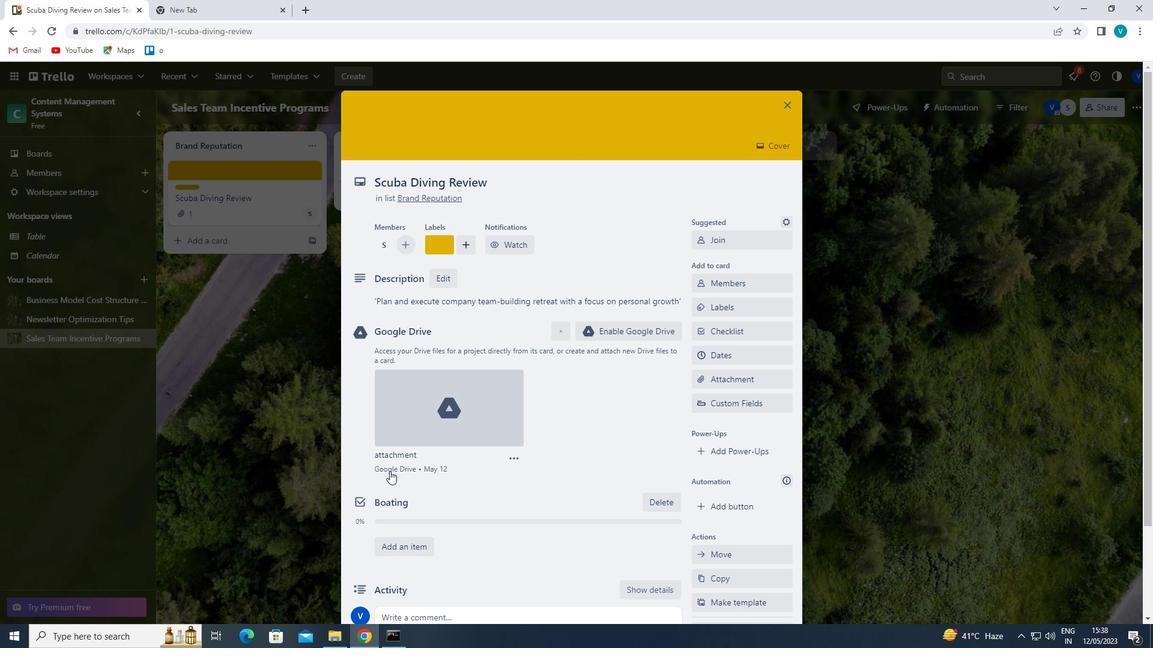 
Action: Mouse scrolled (389, 470) with delta (0, 0)
Screenshot: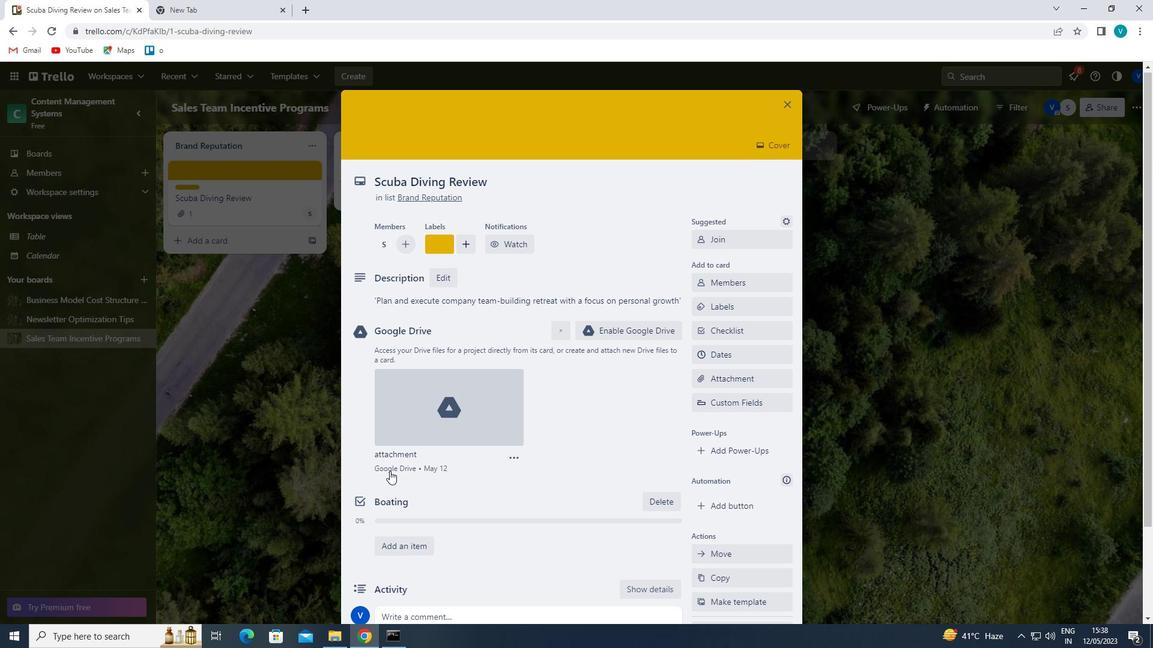 
Action: Mouse moved to (403, 514)
Screenshot: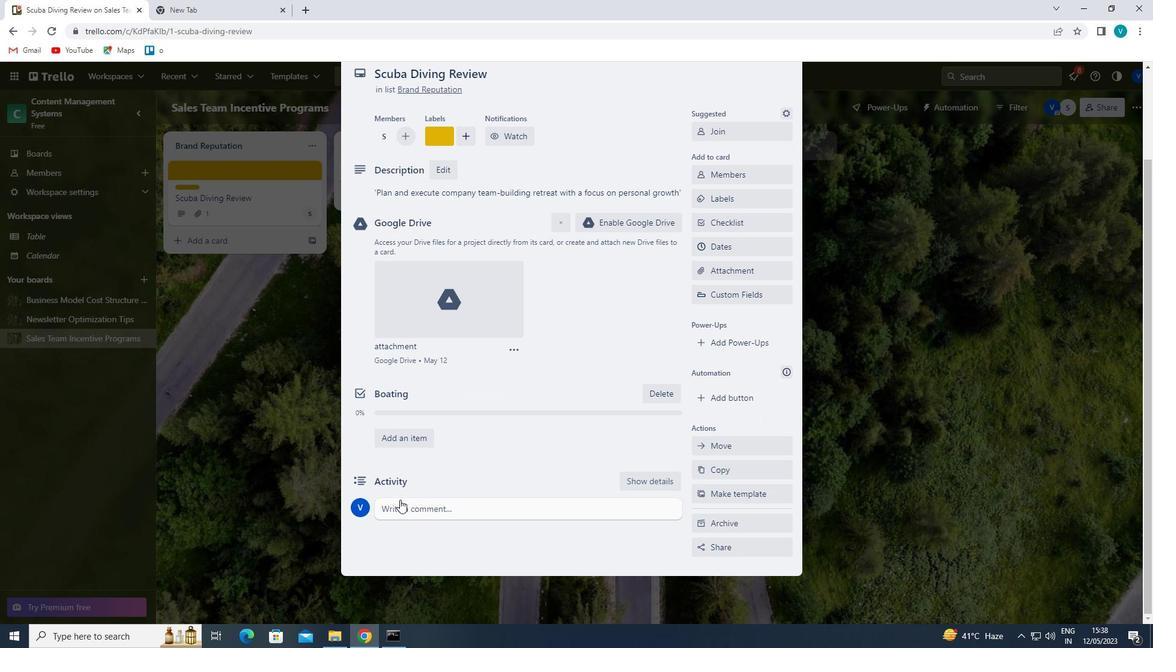 
Action: Mouse pressed left at (403, 514)
Screenshot: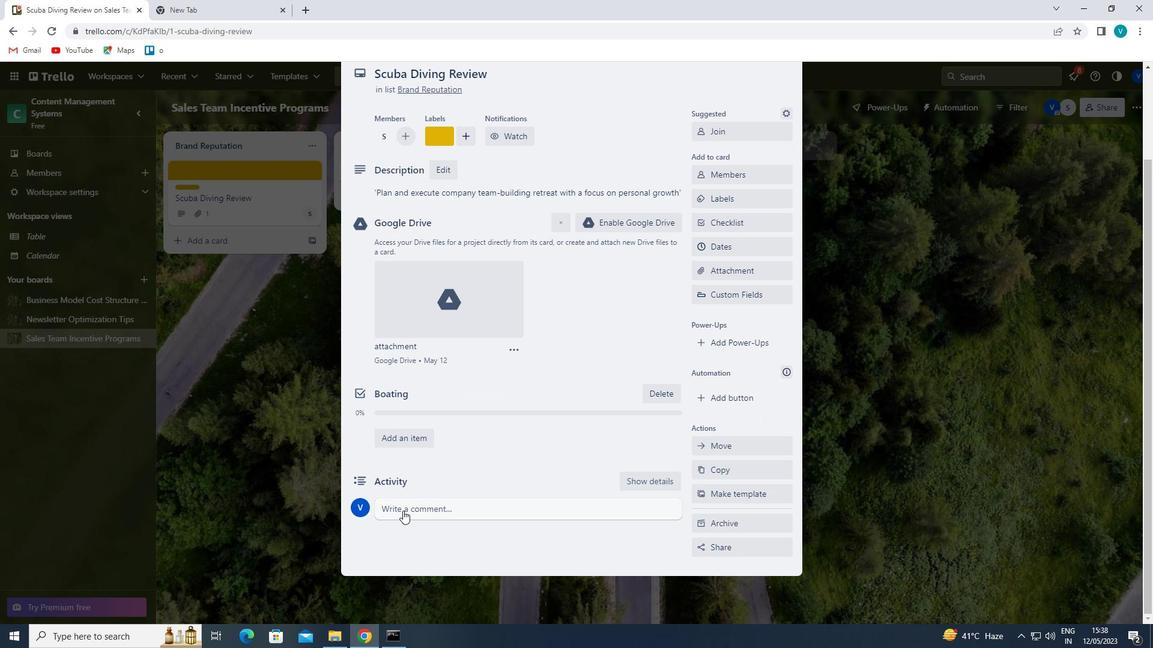 
Action: Key pressed '<Key.shift><Key.shift><Key.shift>LET<Key.space>US<Key.space>AMKE<Key.space><Key.backspace><Key.backspace><Key.backspace><Key.backspace><Key.backspace>MAKE<Key.space>SURE<Key.space>WE<Key.space>HAVE<Key.space>A<Key.space>CLEAR<Key.space>UNDERSTANDING<Key.space>OF<Key.space>THE<Key.space>RESOURCES<Key.space>AND<Key.space>BUDGET<Key.space>AVAILABLE<Key.space>FOR<Key.space>THIS<Key.space>TASK,<Key.space>ENSURING<Key.space>THAT<Key.space>WE<Key.space>CAN<Key.space>EXECUTE<Key.space>IT<Key.space>EFFECTIVELY.'
Screenshot: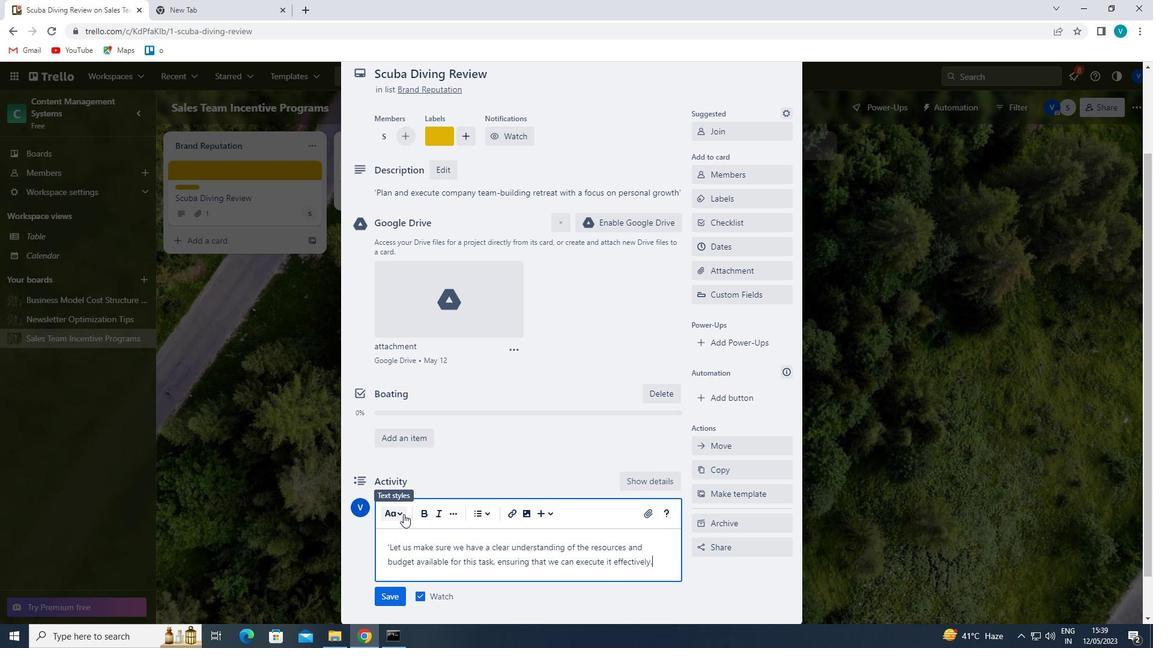 
Action: Mouse moved to (379, 595)
Screenshot: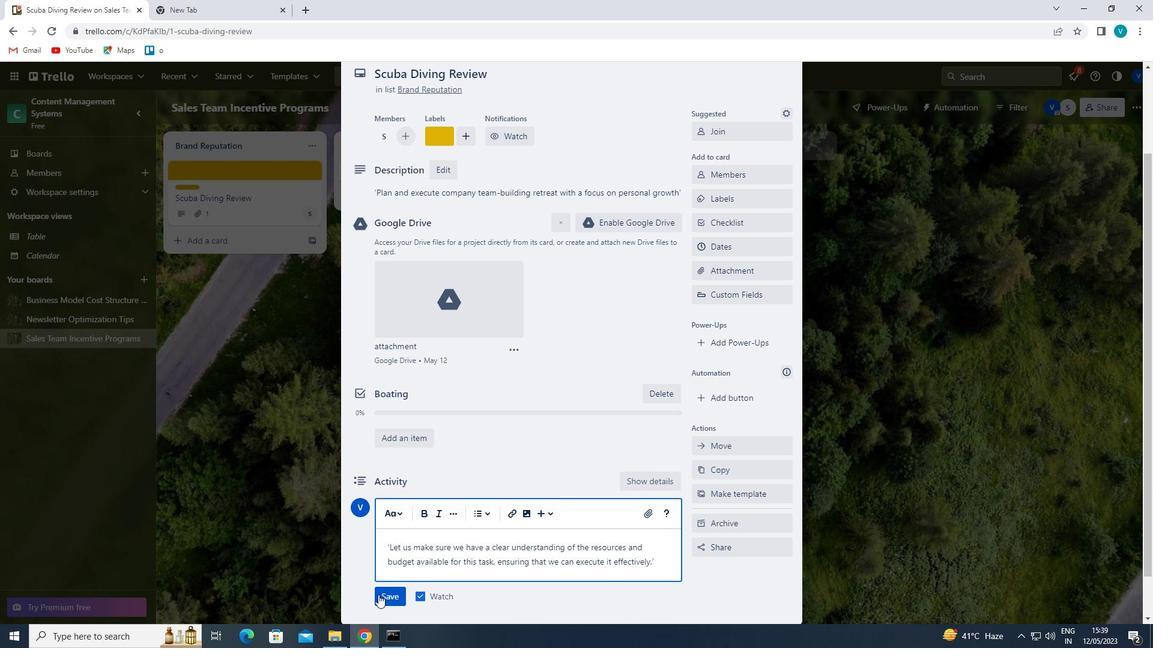 
Action: Mouse pressed left at (379, 595)
Screenshot: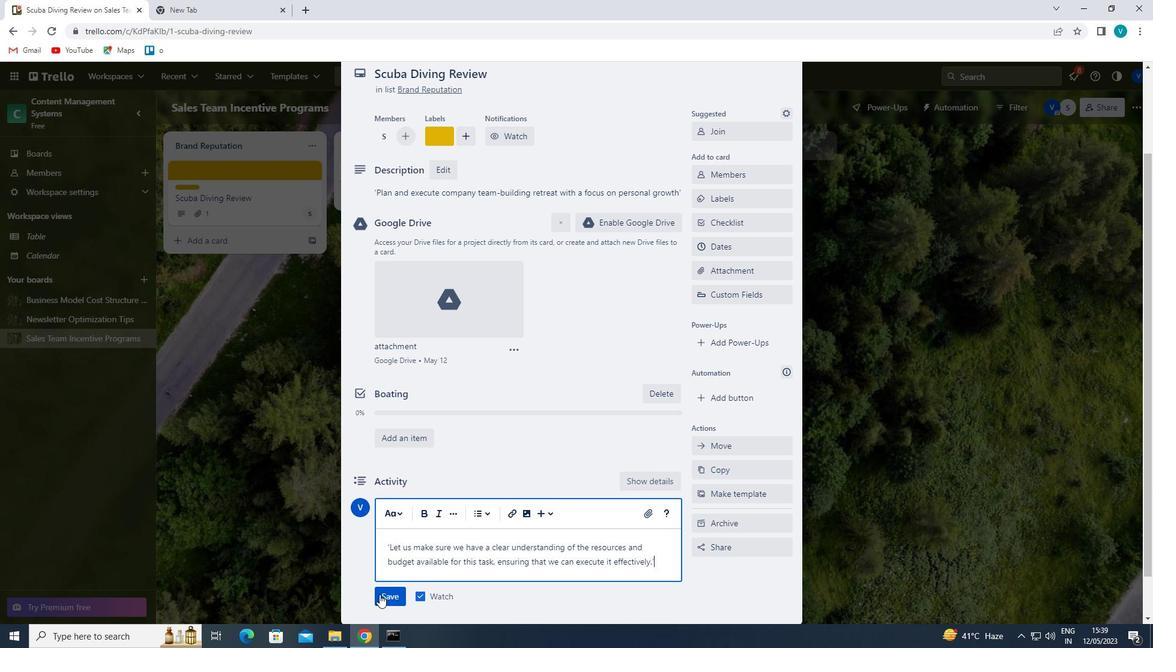 
Action: Mouse moved to (738, 254)
Screenshot: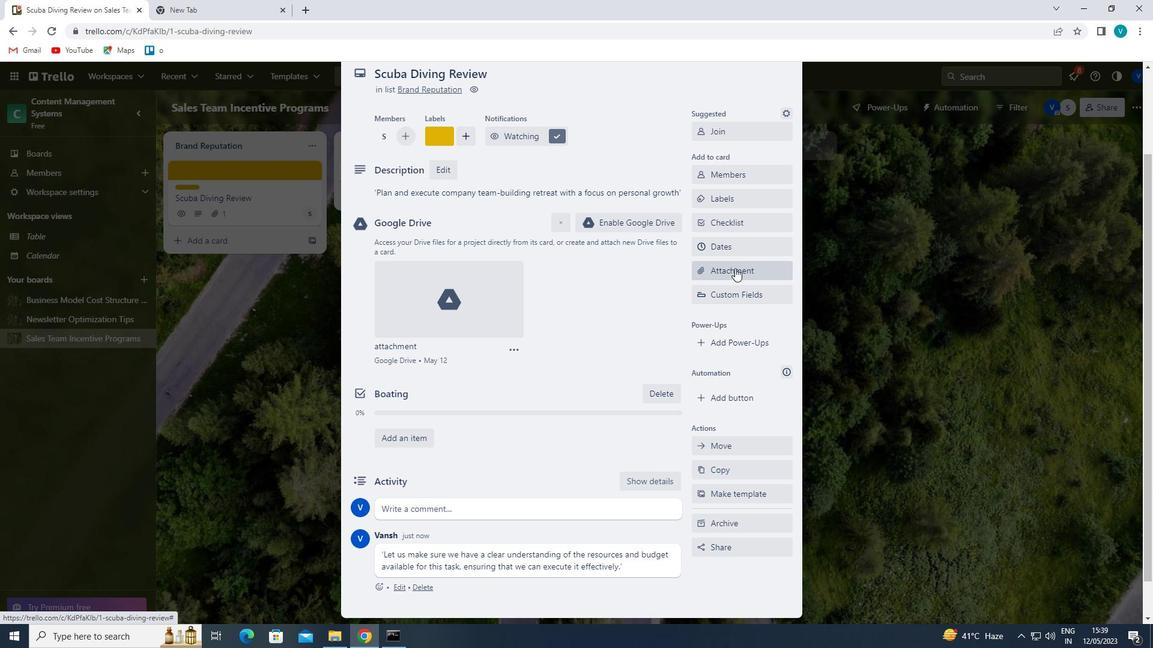 
Action: Mouse pressed left at (738, 254)
Screenshot: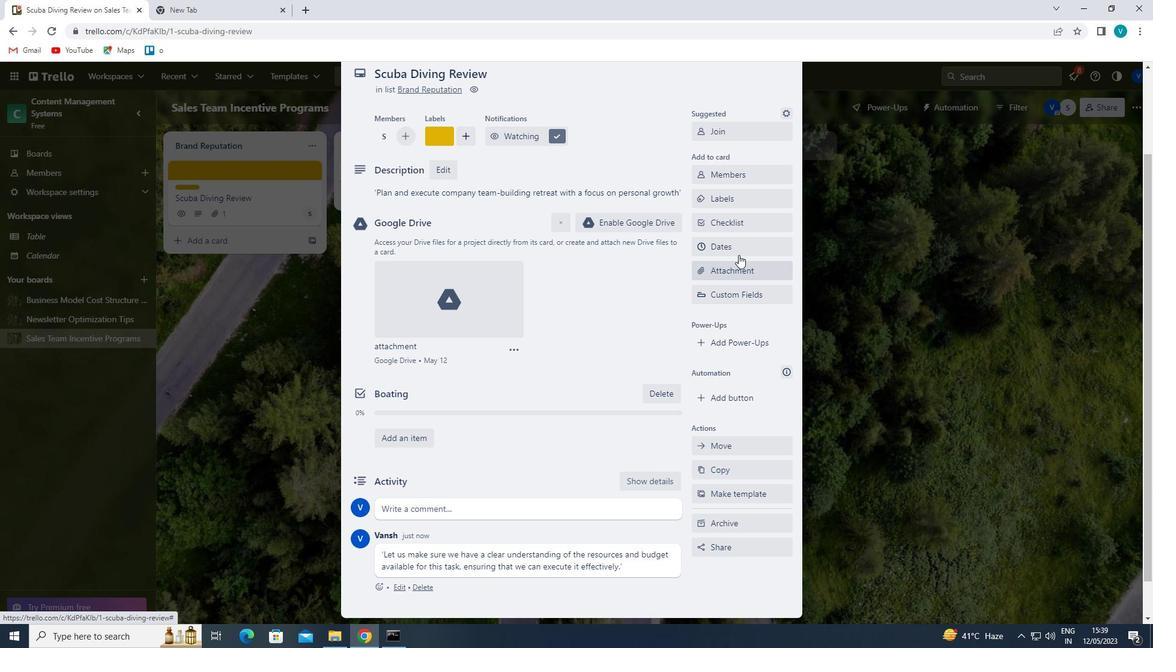 
Action: Mouse moved to (704, 326)
Screenshot: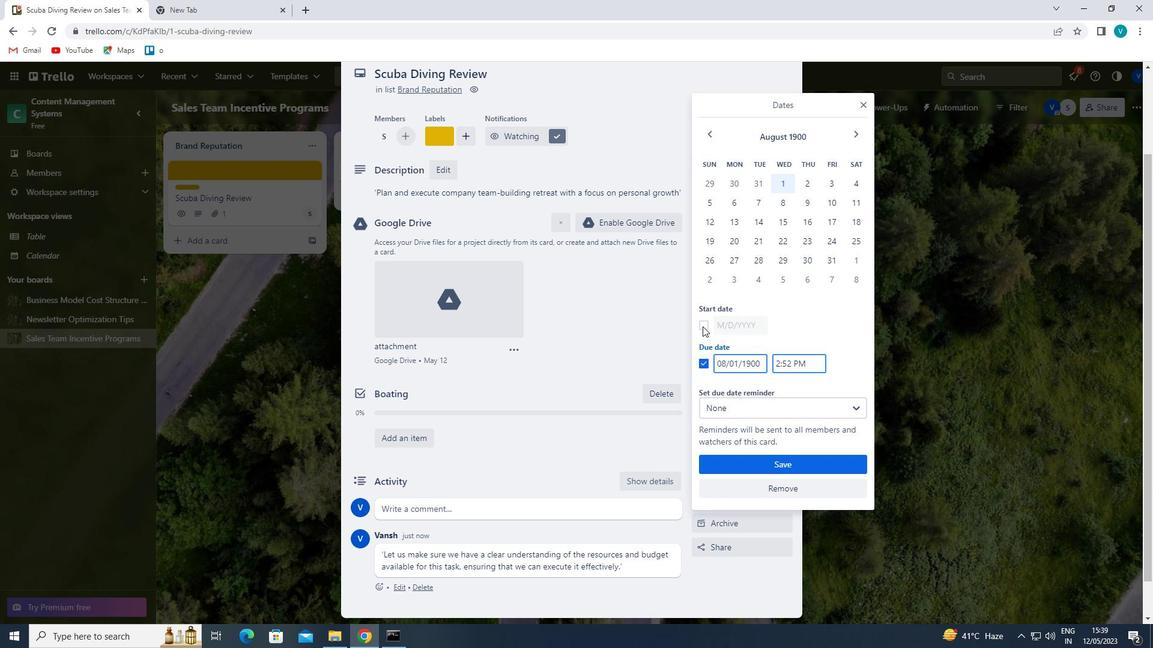 
Action: Mouse pressed left at (704, 326)
Screenshot: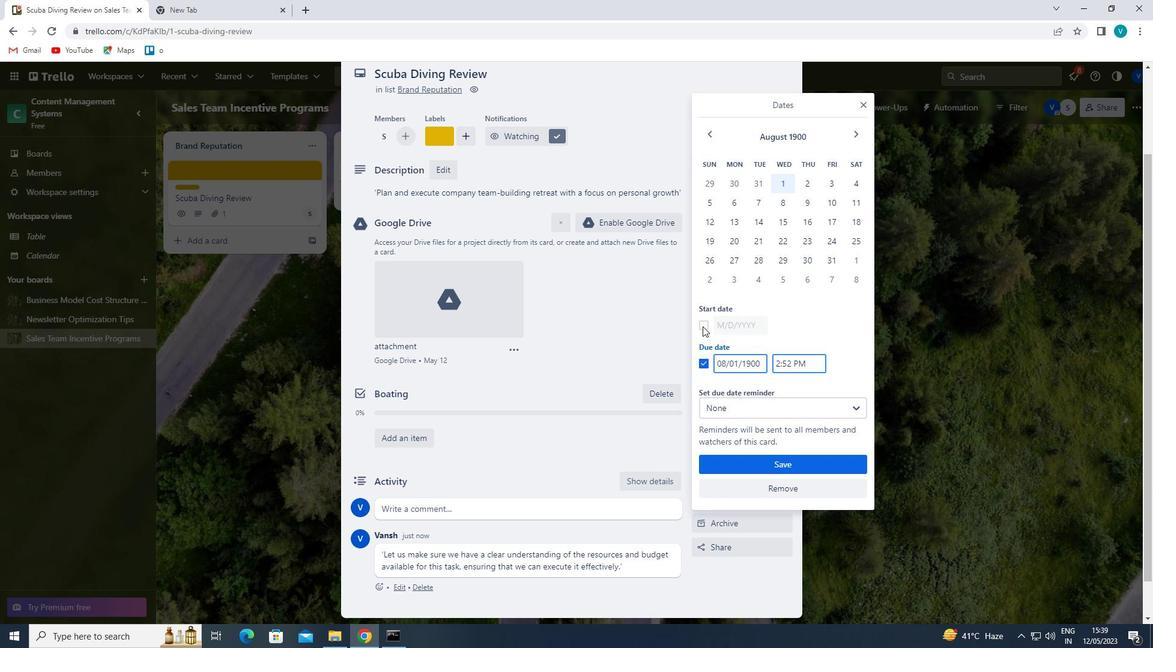
Action: Mouse moved to (723, 322)
Screenshot: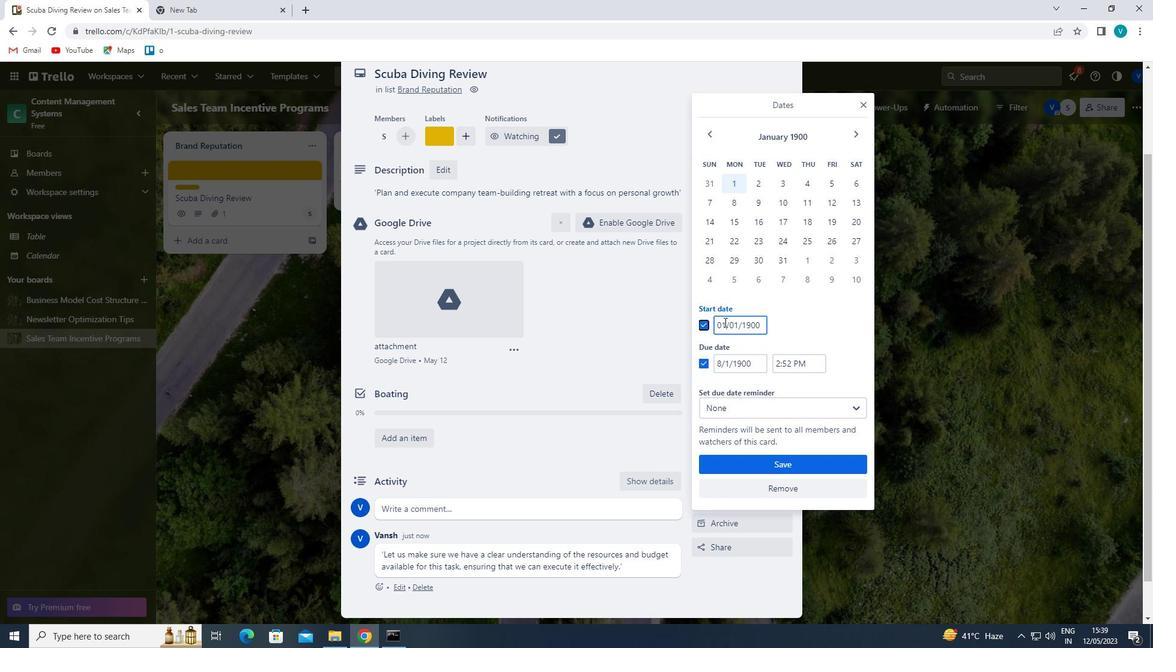 
Action: Mouse pressed left at (723, 322)
Screenshot: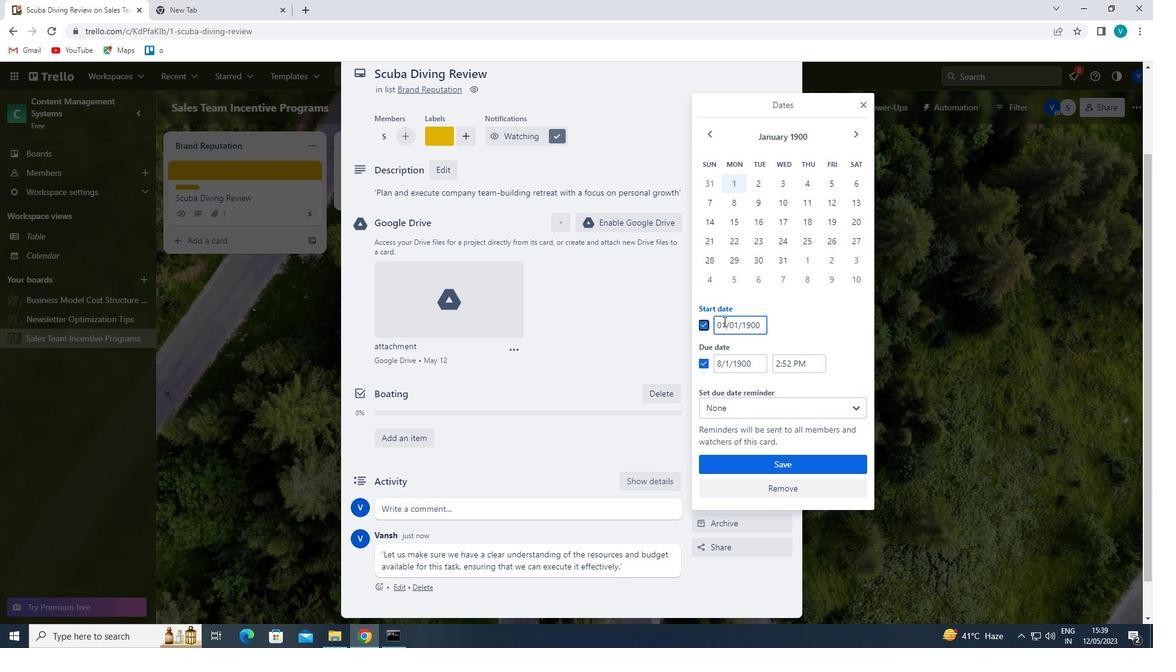 
Action: Mouse moved to (721, 323)
Screenshot: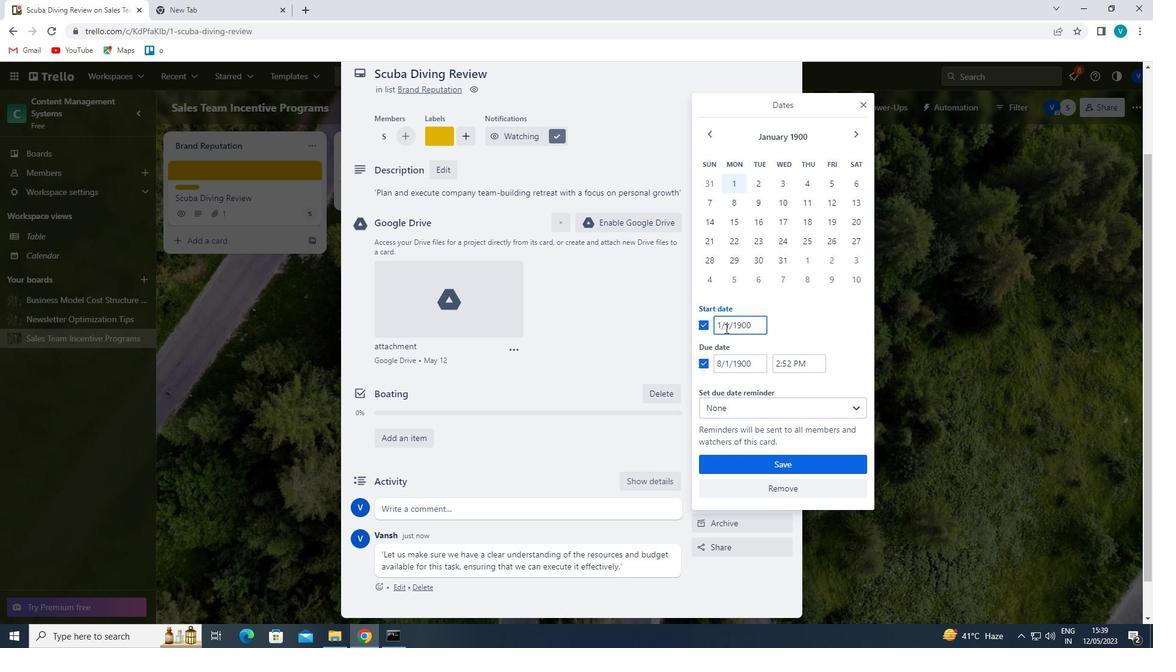 
Action: Mouse pressed left at (721, 323)
Screenshot: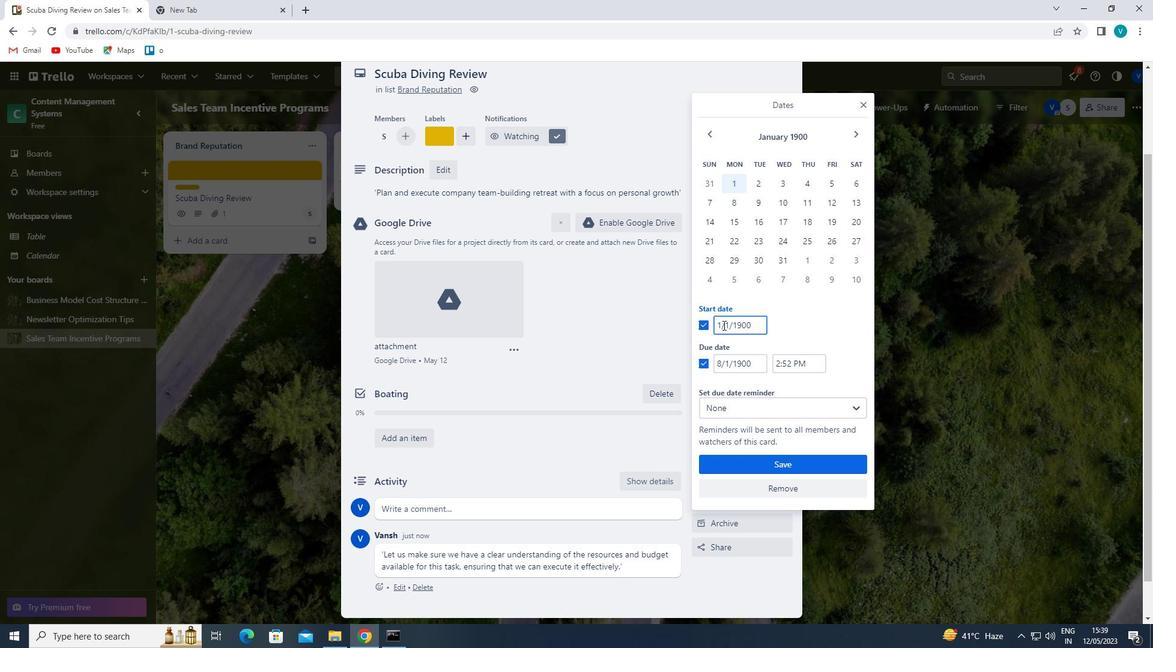 
Action: Mouse moved to (656, 365)
Screenshot: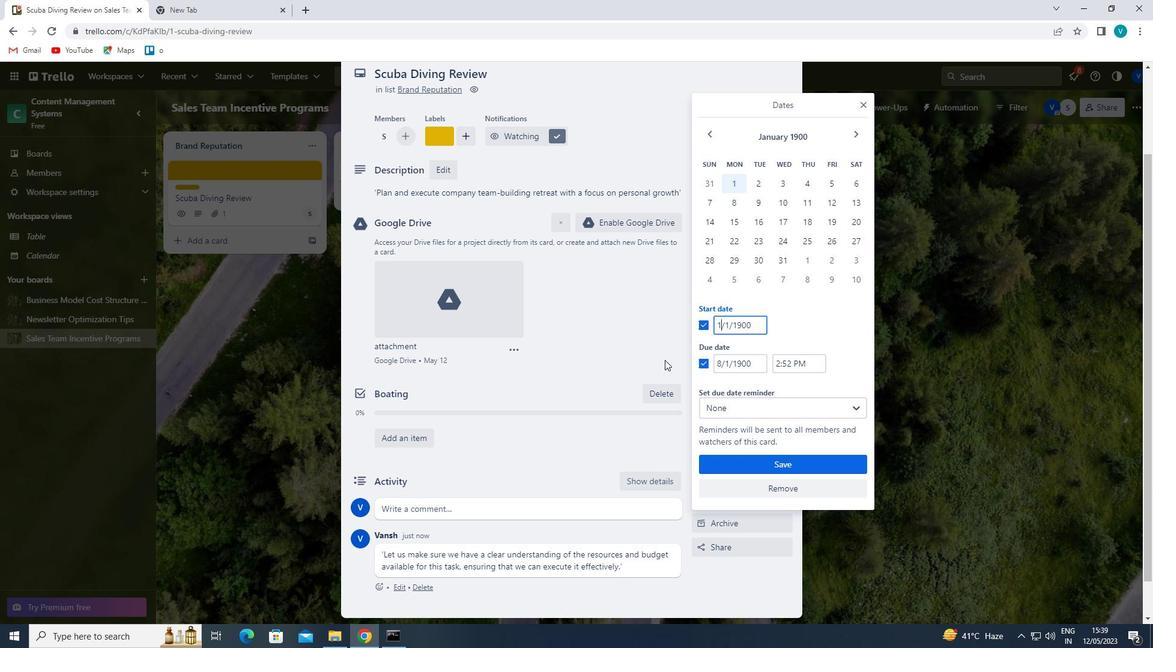 
Action: Key pressed <Key.backspace>2
Screenshot: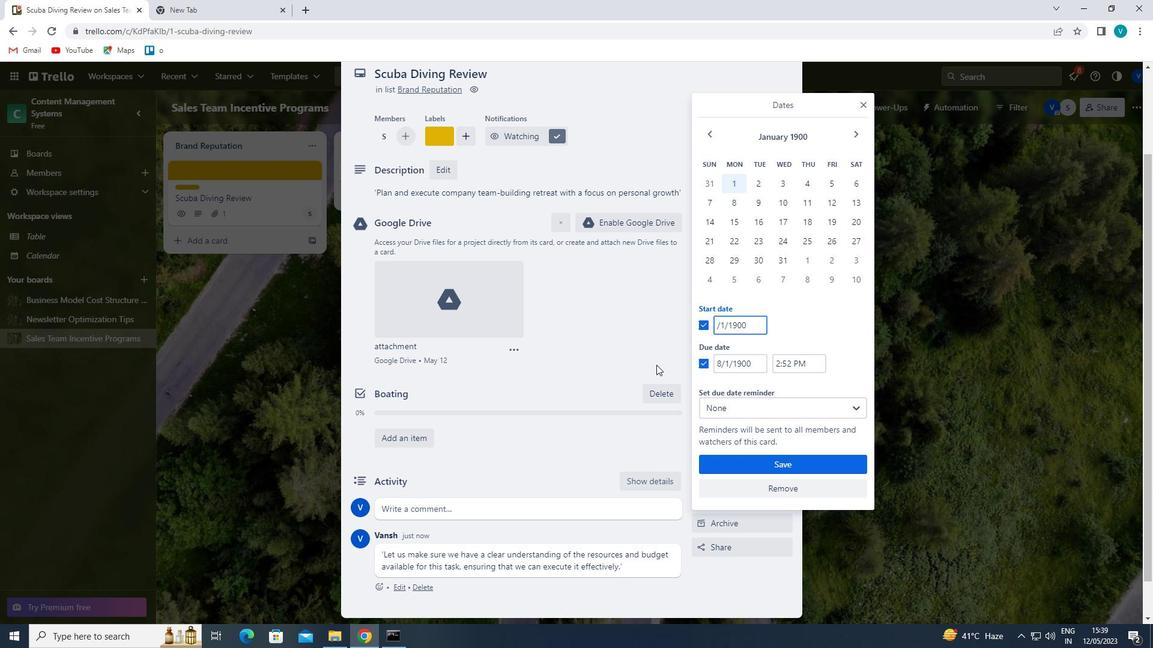
Action: Mouse moved to (721, 361)
Screenshot: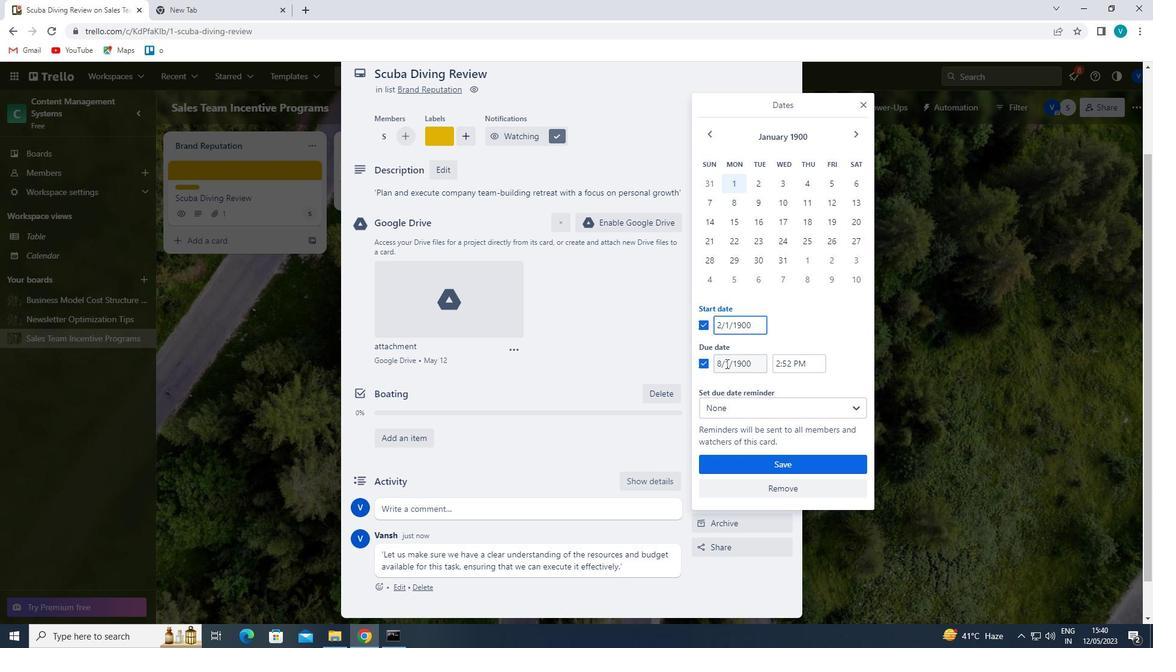 
Action: Mouse pressed left at (721, 361)
Screenshot: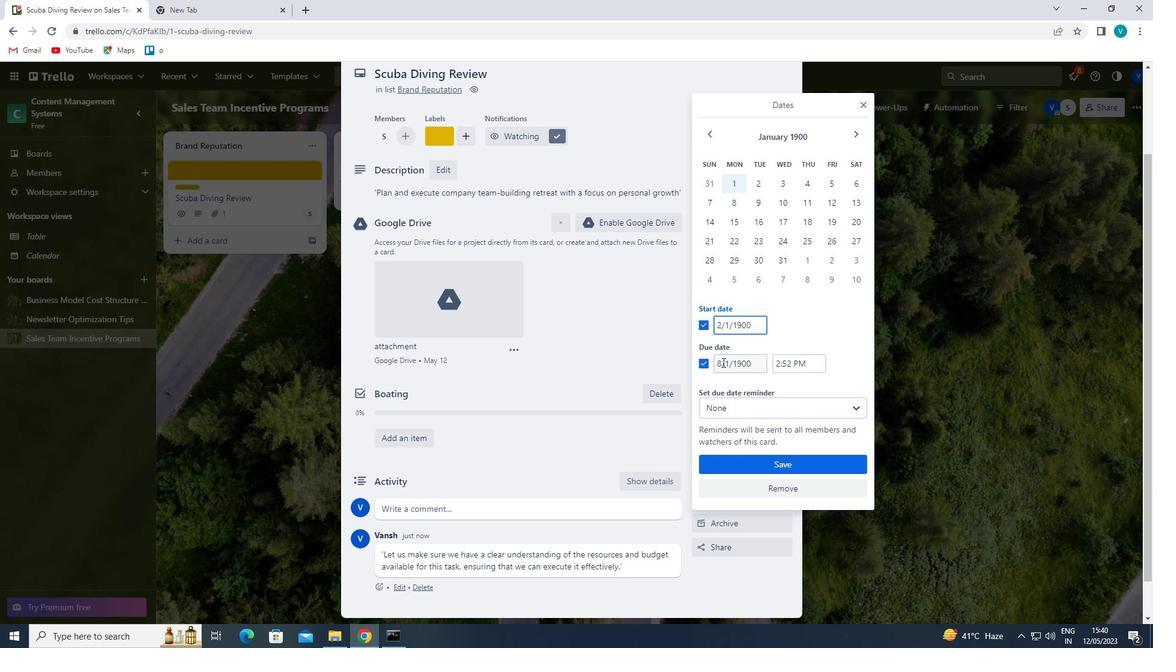 
Action: Mouse moved to (730, 394)
Screenshot: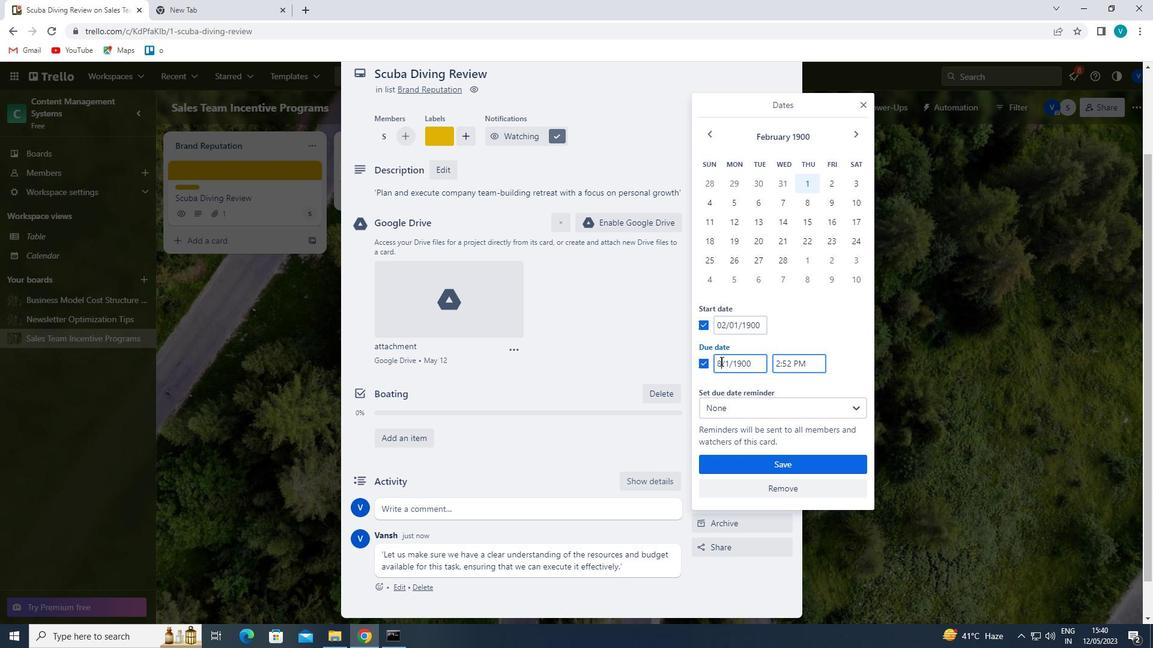 
Action: Key pressed <Key.backspace>9
Screenshot: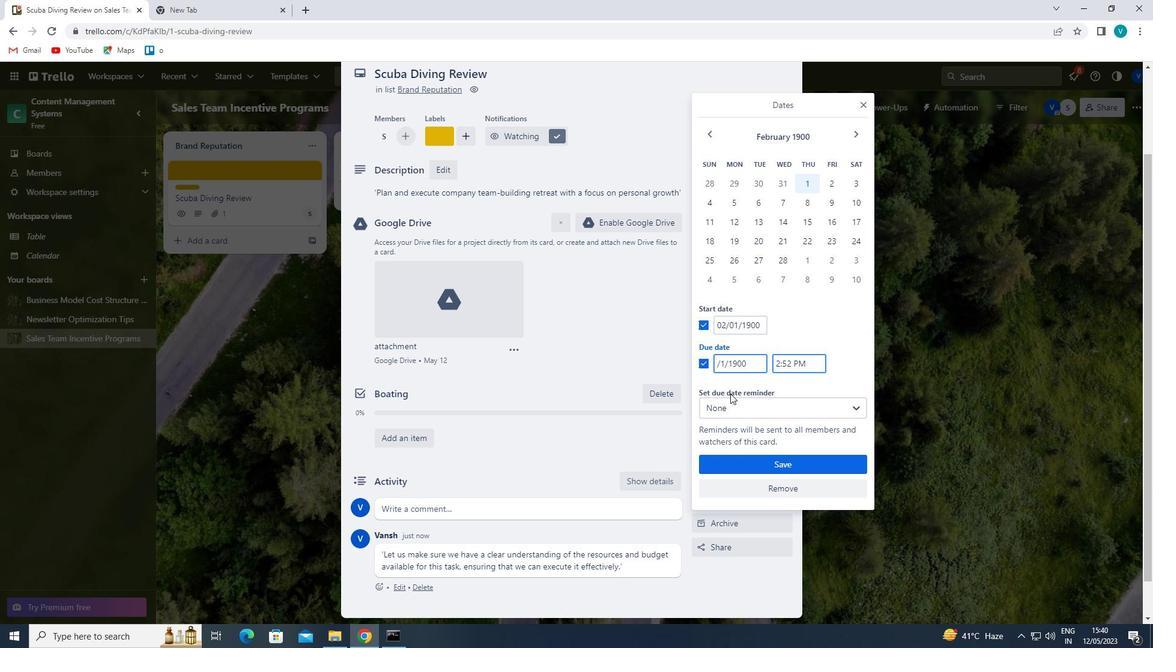
Action: Mouse moved to (746, 470)
Screenshot: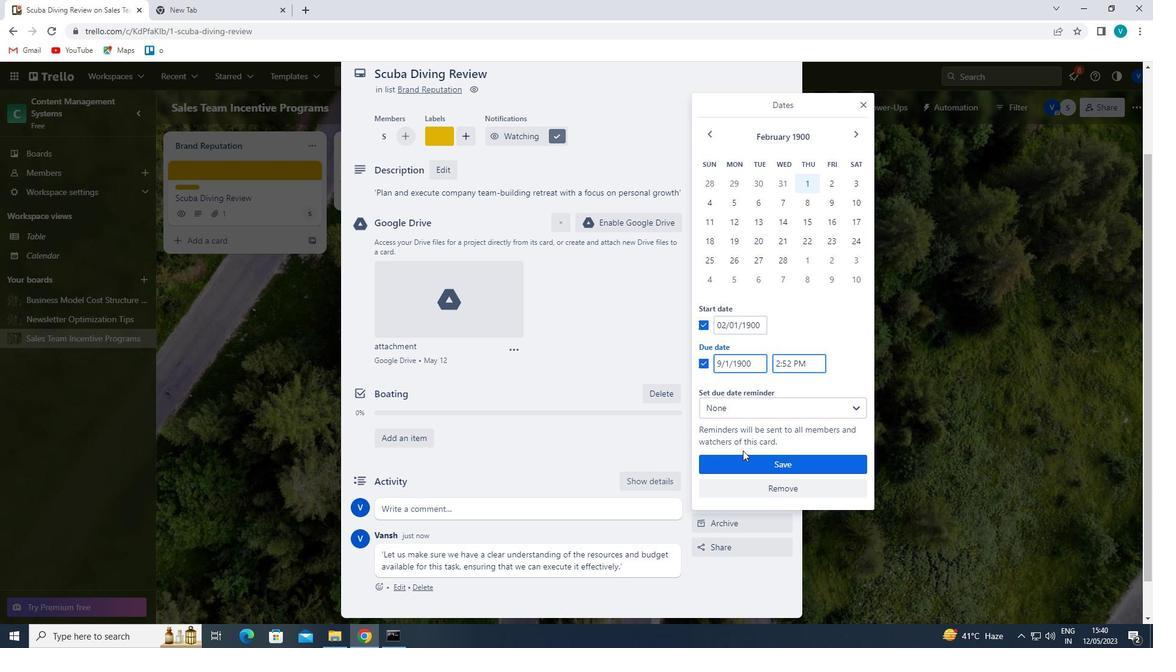 
Action: Mouse pressed left at (746, 470)
Screenshot: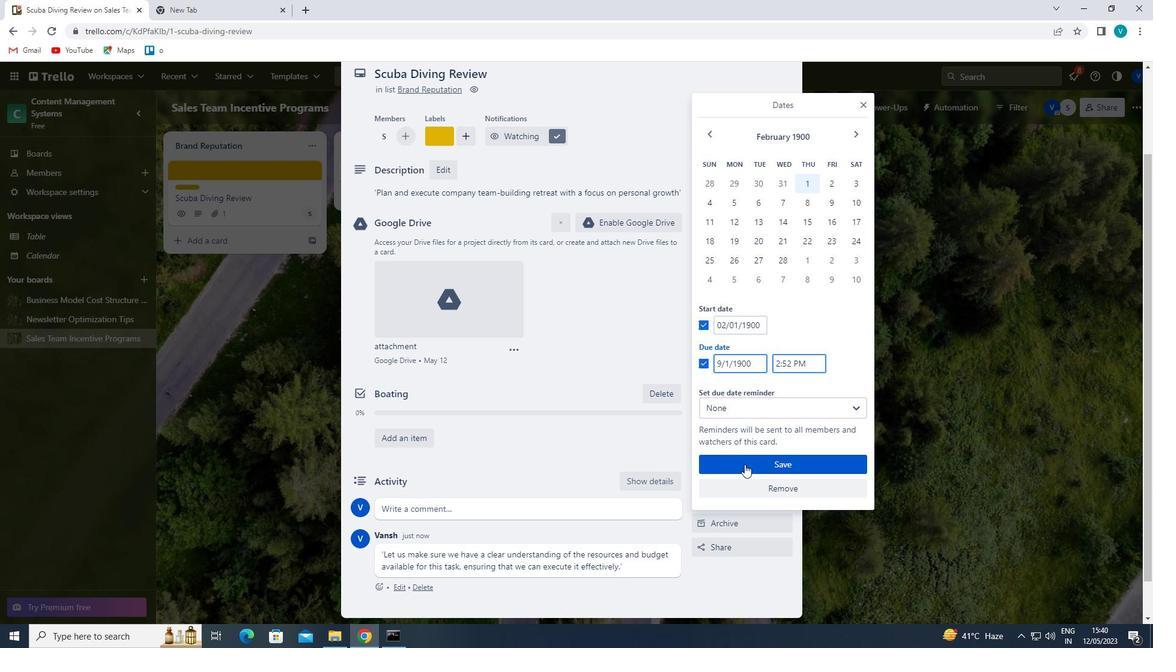 
Action: Mouse moved to (731, 482)
Screenshot: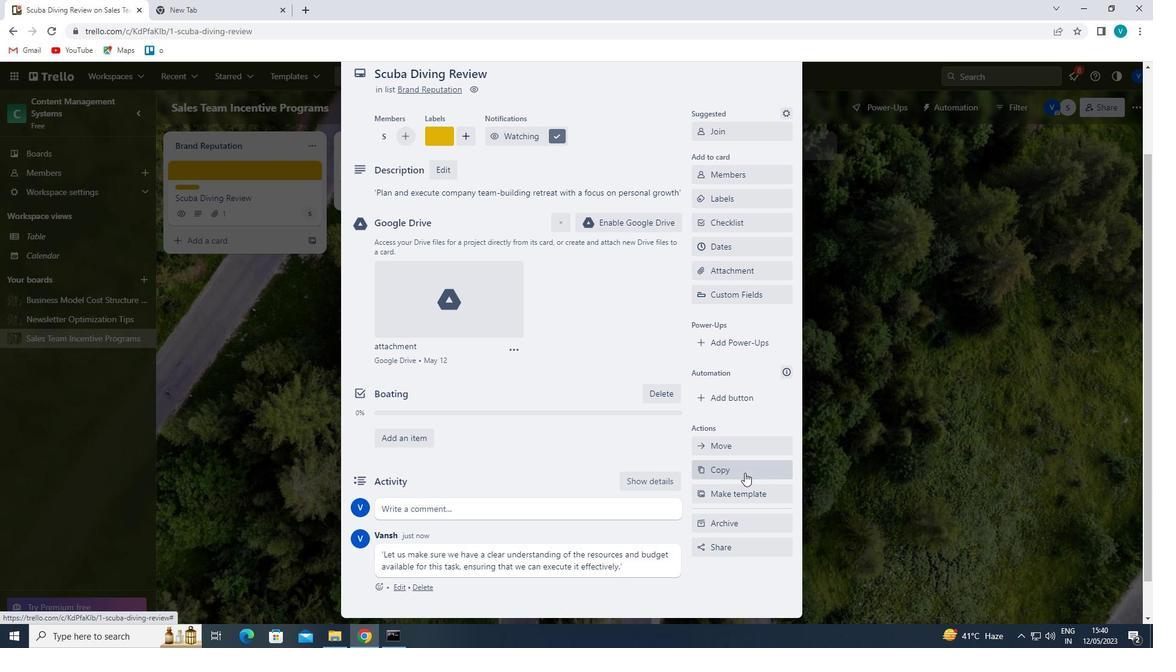
